 Task: Add a mosaic background to the video "Movie D.mp4" and Play
Action: Mouse moved to (577, 141)
Screenshot: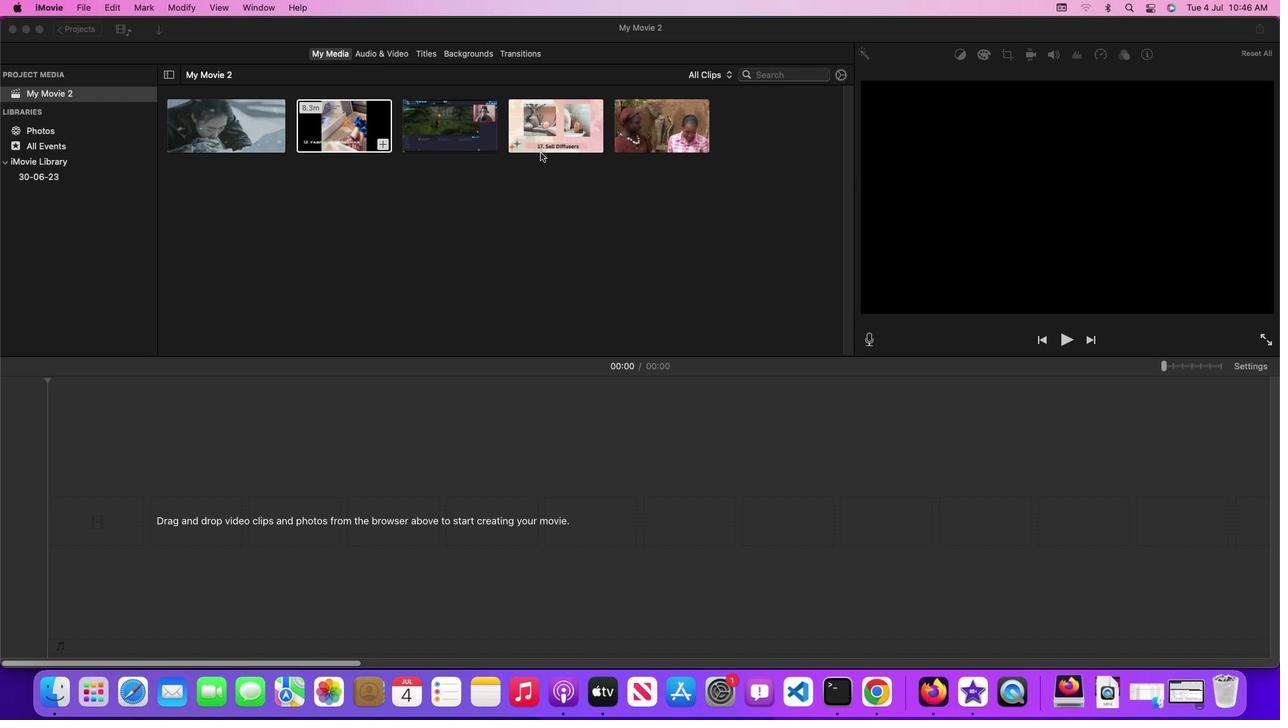 
Action: Mouse pressed left at (577, 141)
Screenshot: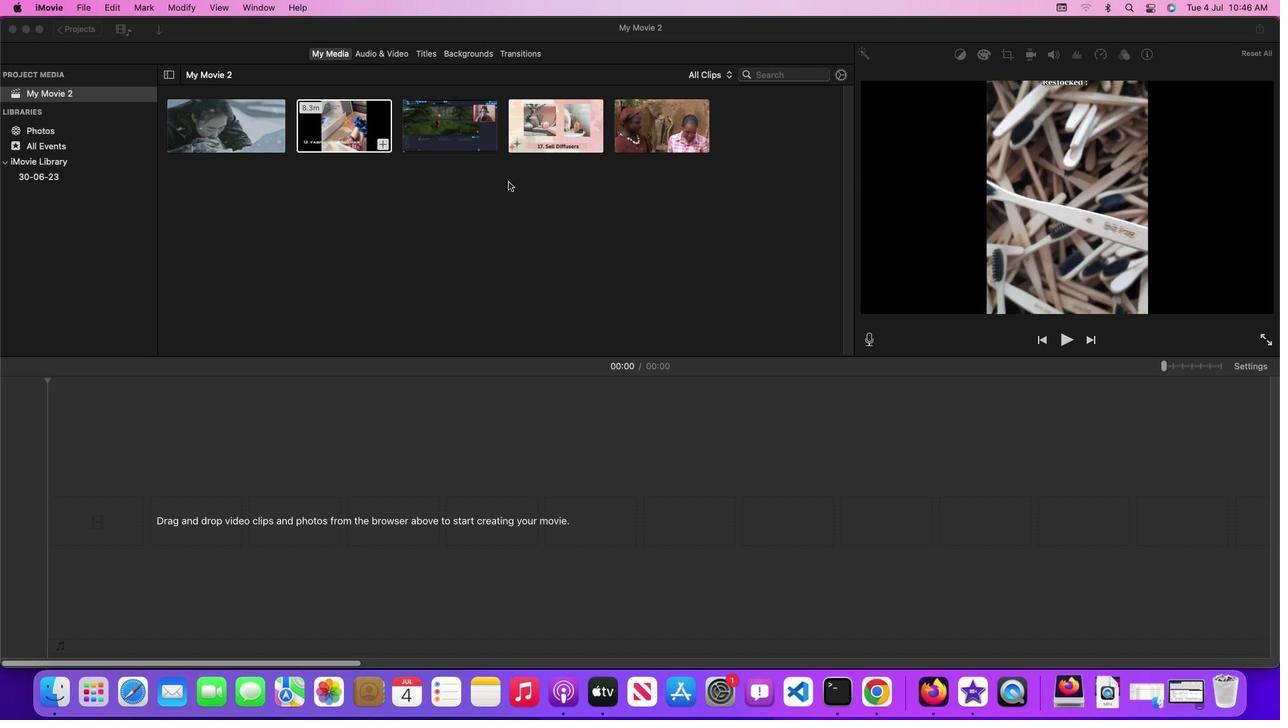 
Action: Mouse moved to (482, 63)
Screenshot: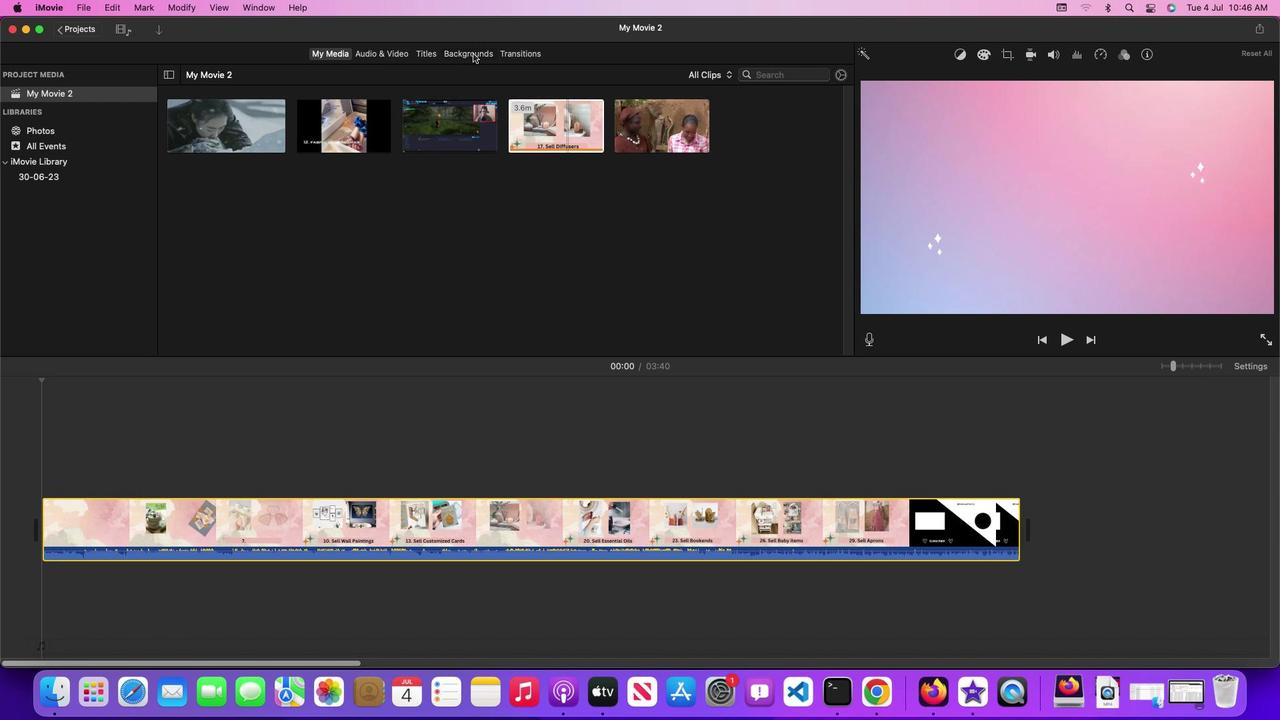 
Action: Mouse pressed left at (482, 63)
Screenshot: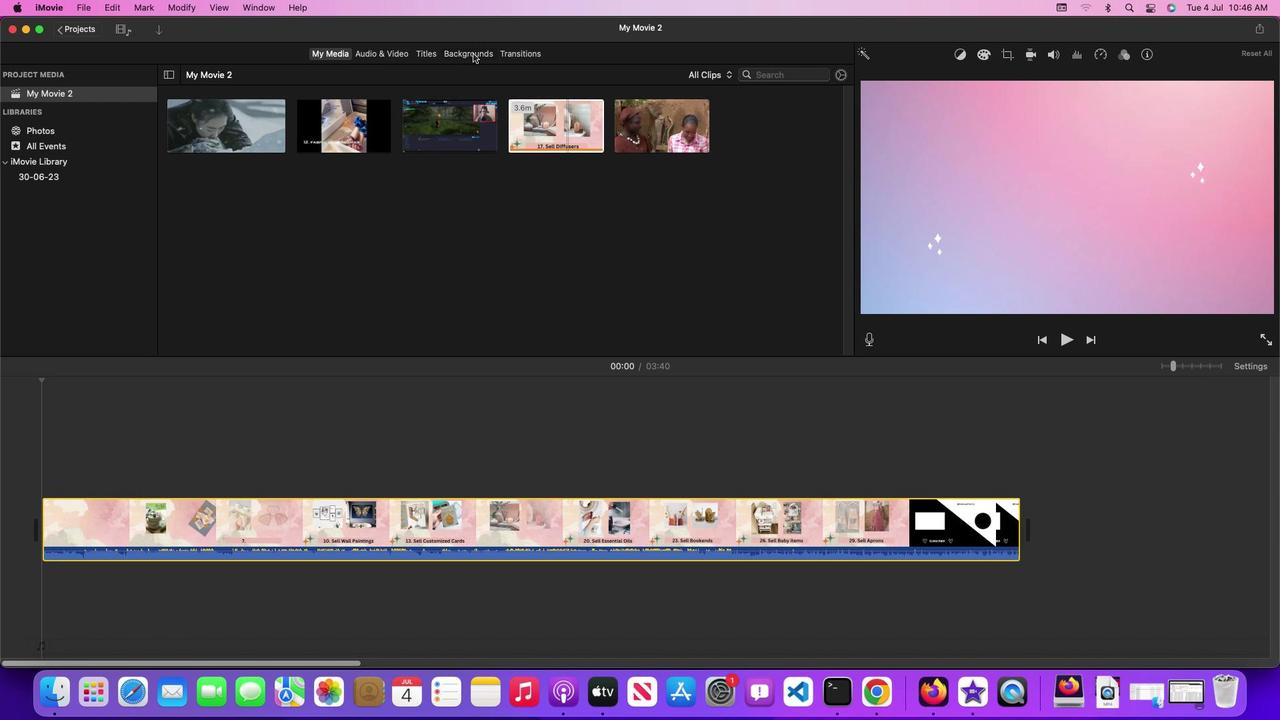 
Action: Mouse moved to (582, 189)
Screenshot: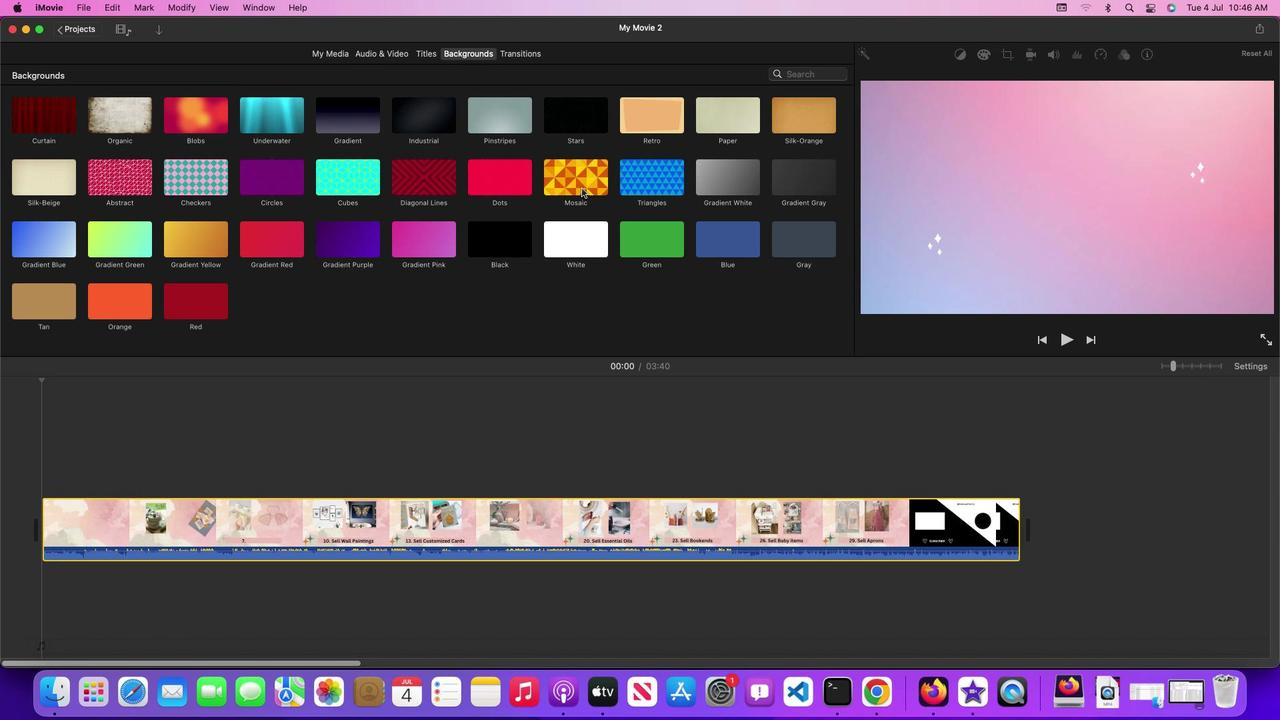 
Action: Mouse pressed left at (582, 189)
Screenshot: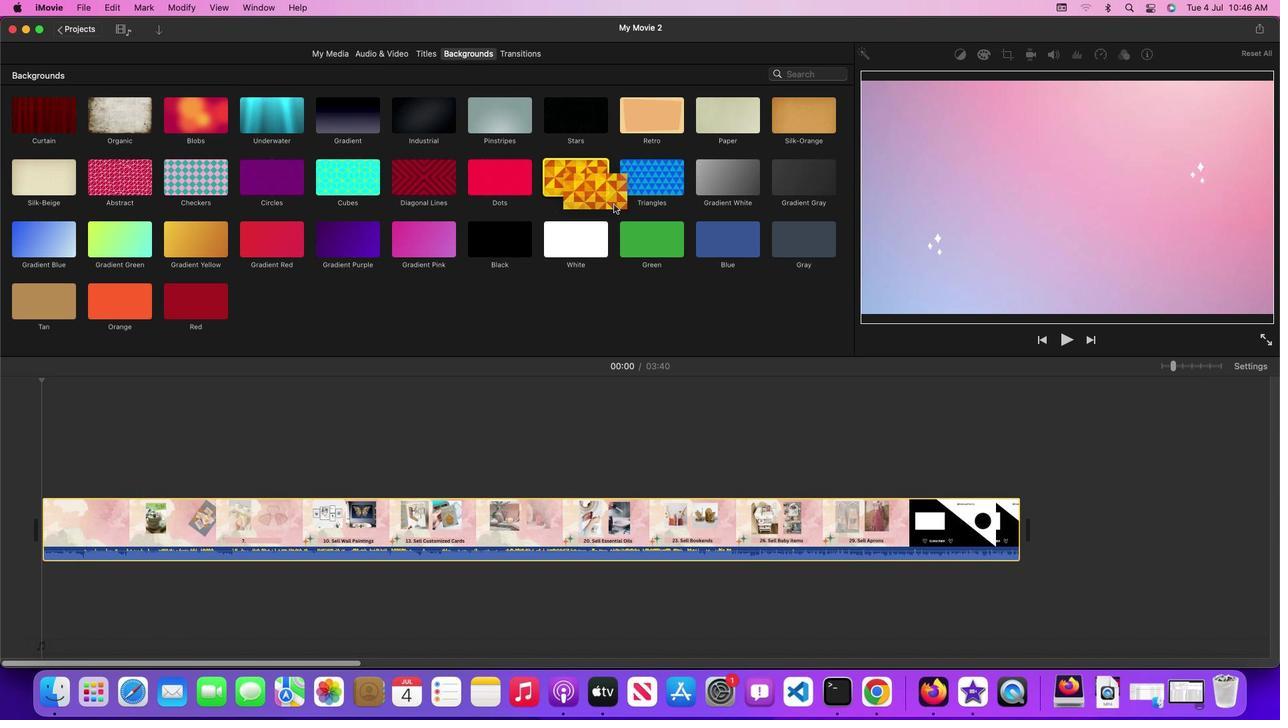
Action: Mouse moved to (1090, 542)
Screenshot: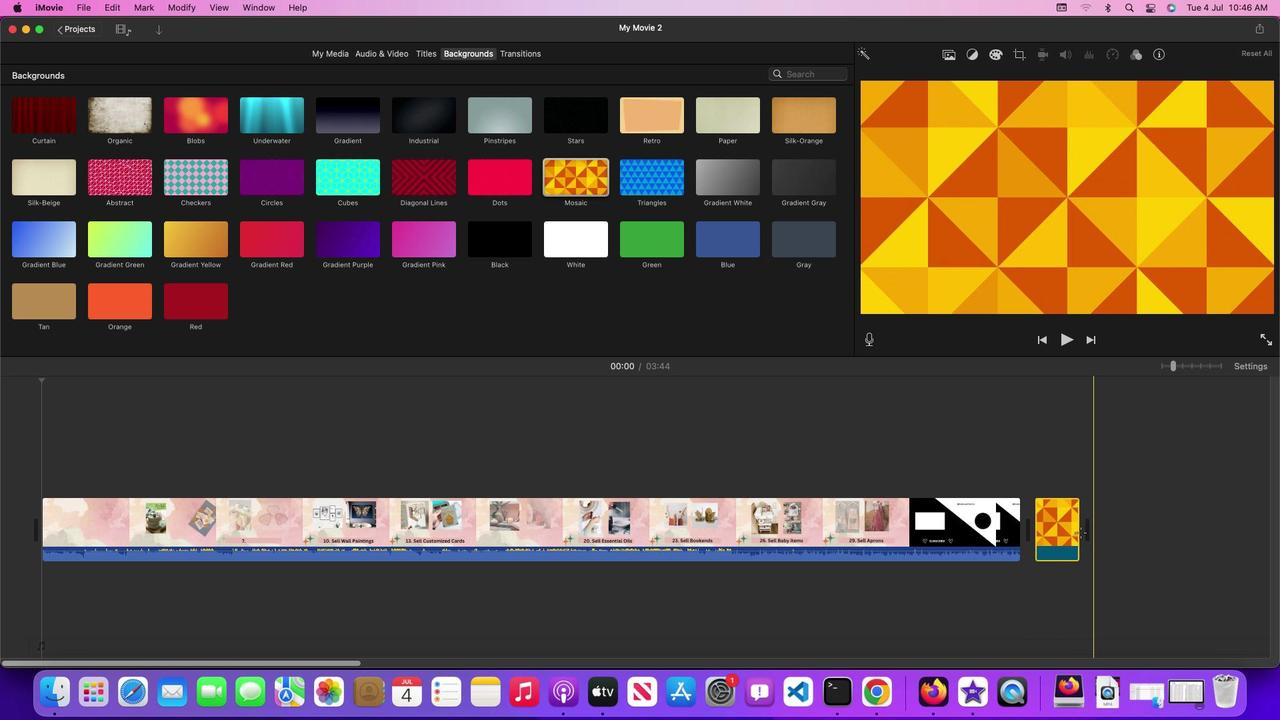 
Action: Mouse pressed left at (1090, 542)
Screenshot: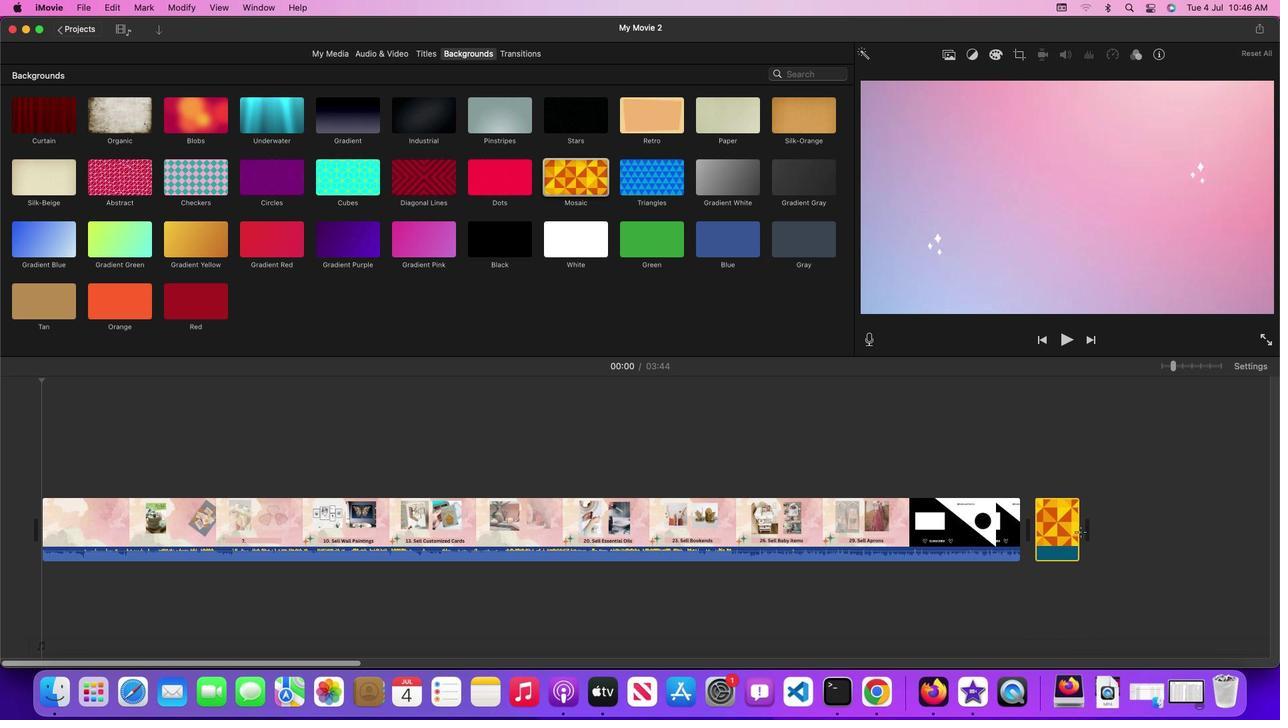 
Action: Mouse moved to (1088, 545)
Screenshot: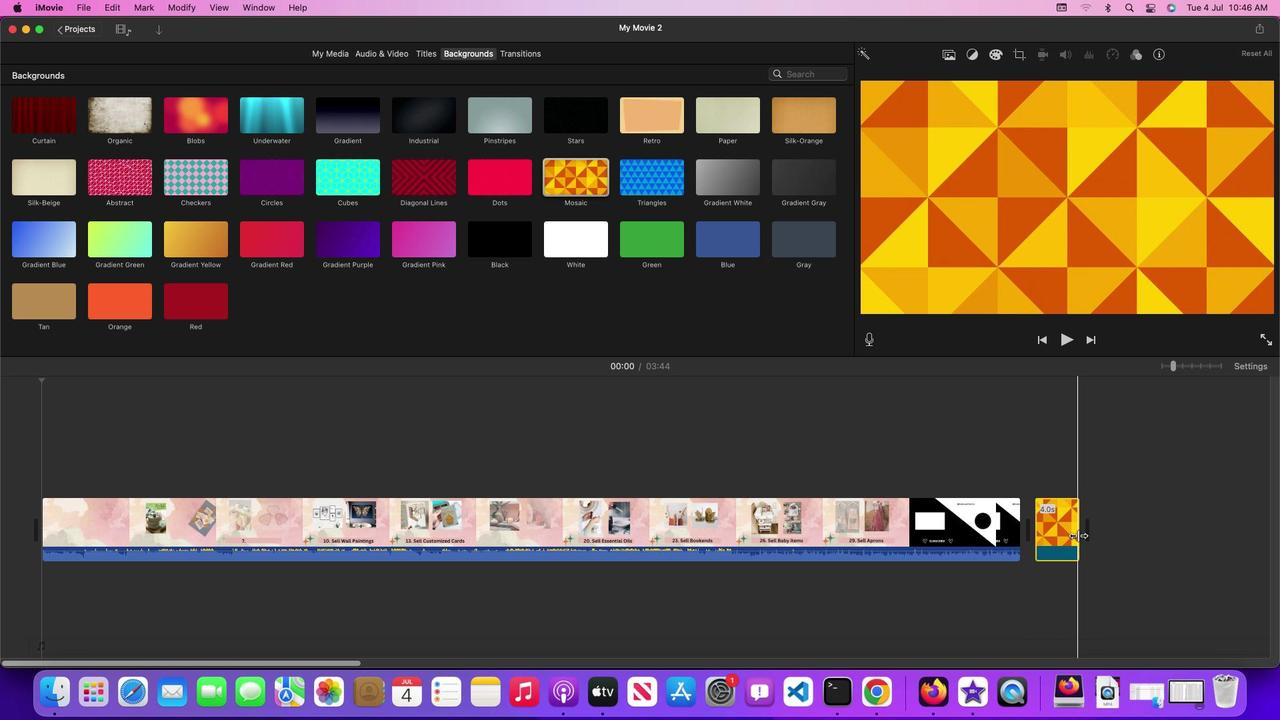 
Action: Mouse pressed left at (1088, 545)
Screenshot: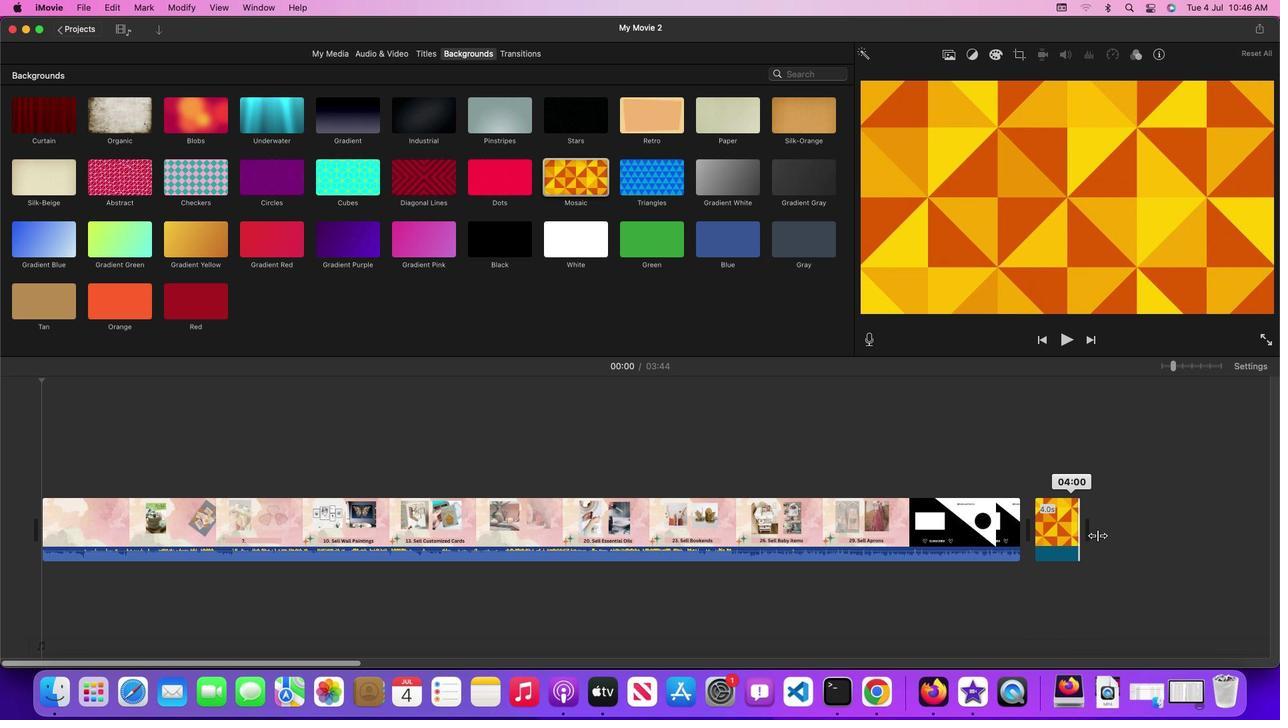 
Action: Mouse moved to (1162, 540)
Screenshot: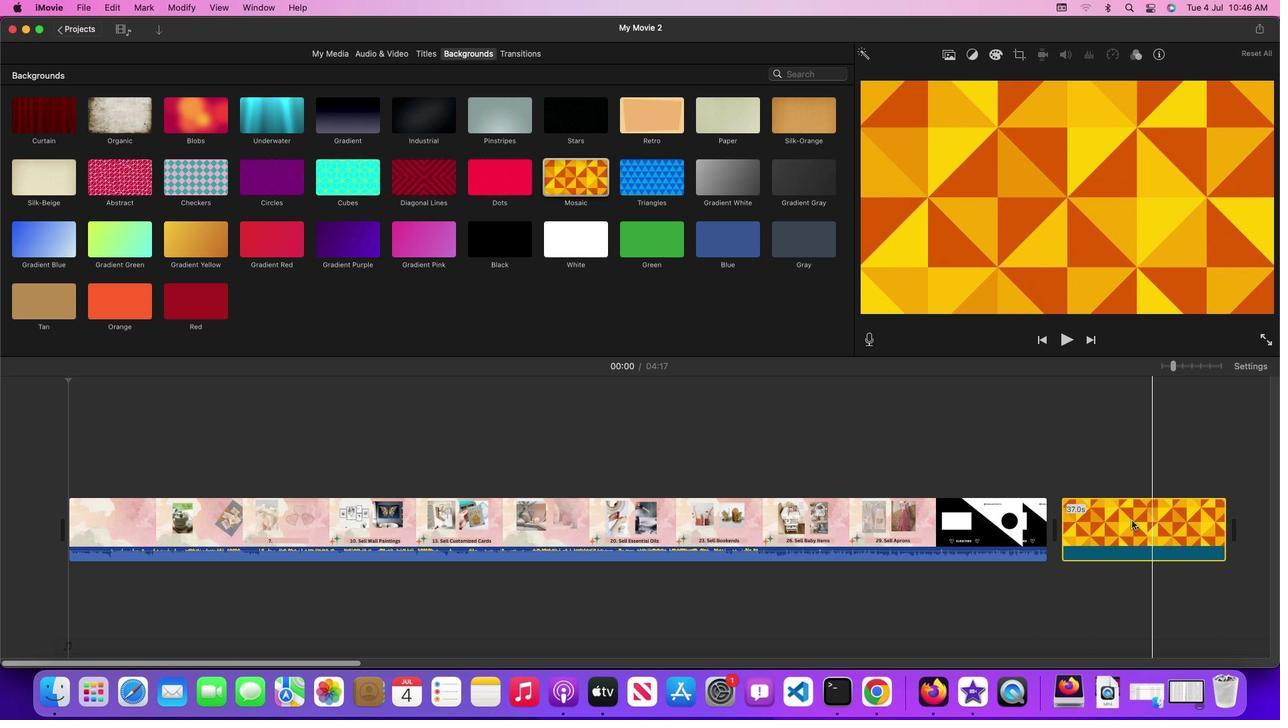 
Action: Mouse pressed left at (1162, 540)
Screenshot: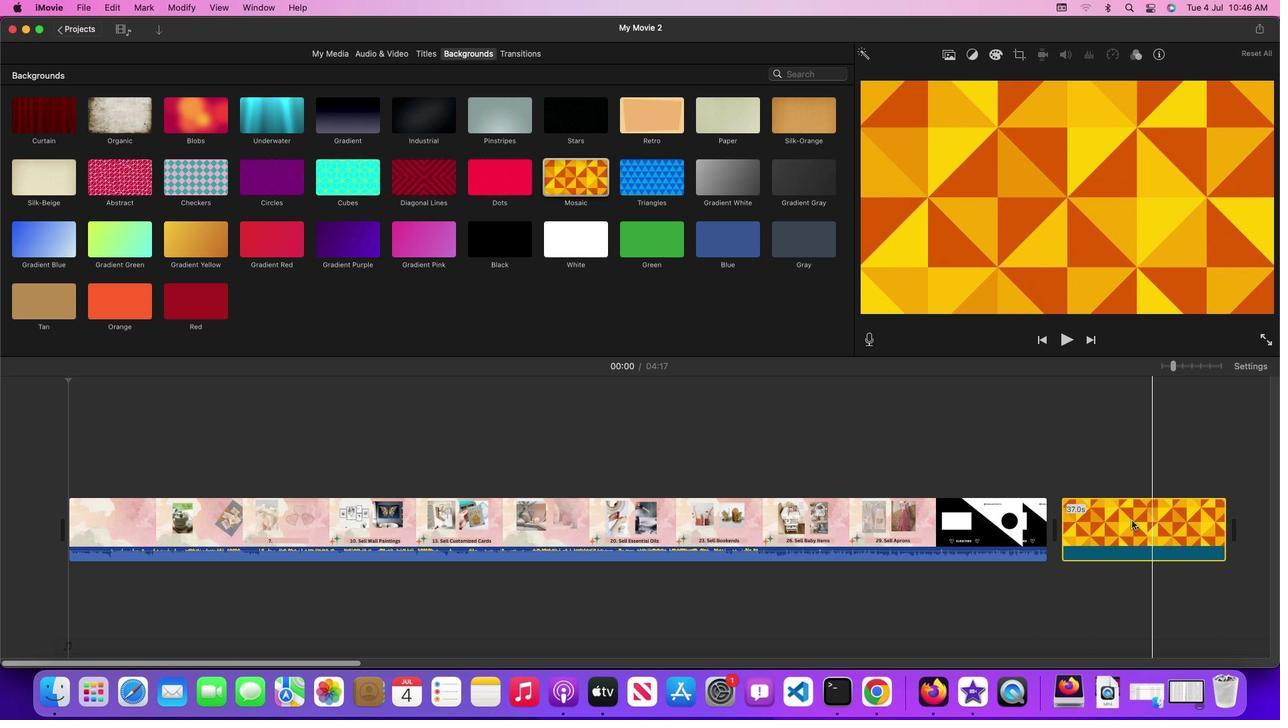 
Action: Mouse moved to (299, 478)
Screenshot: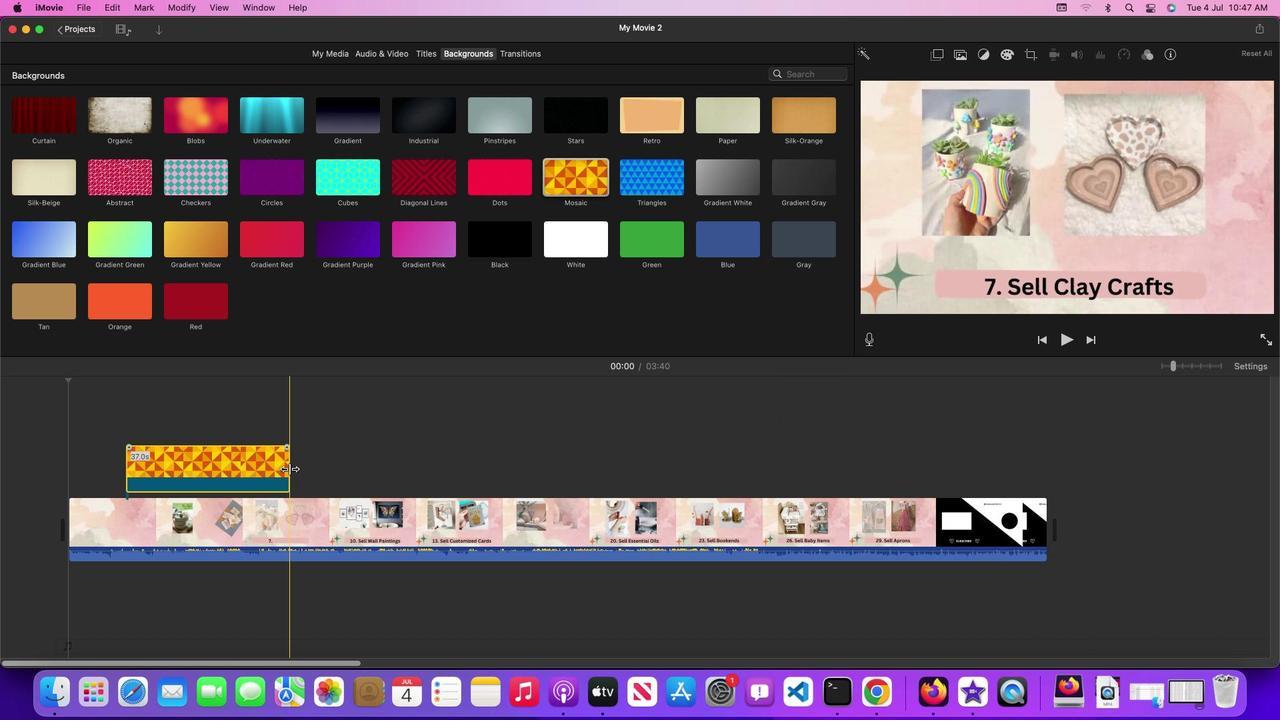 
Action: Mouse pressed left at (299, 478)
Screenshot: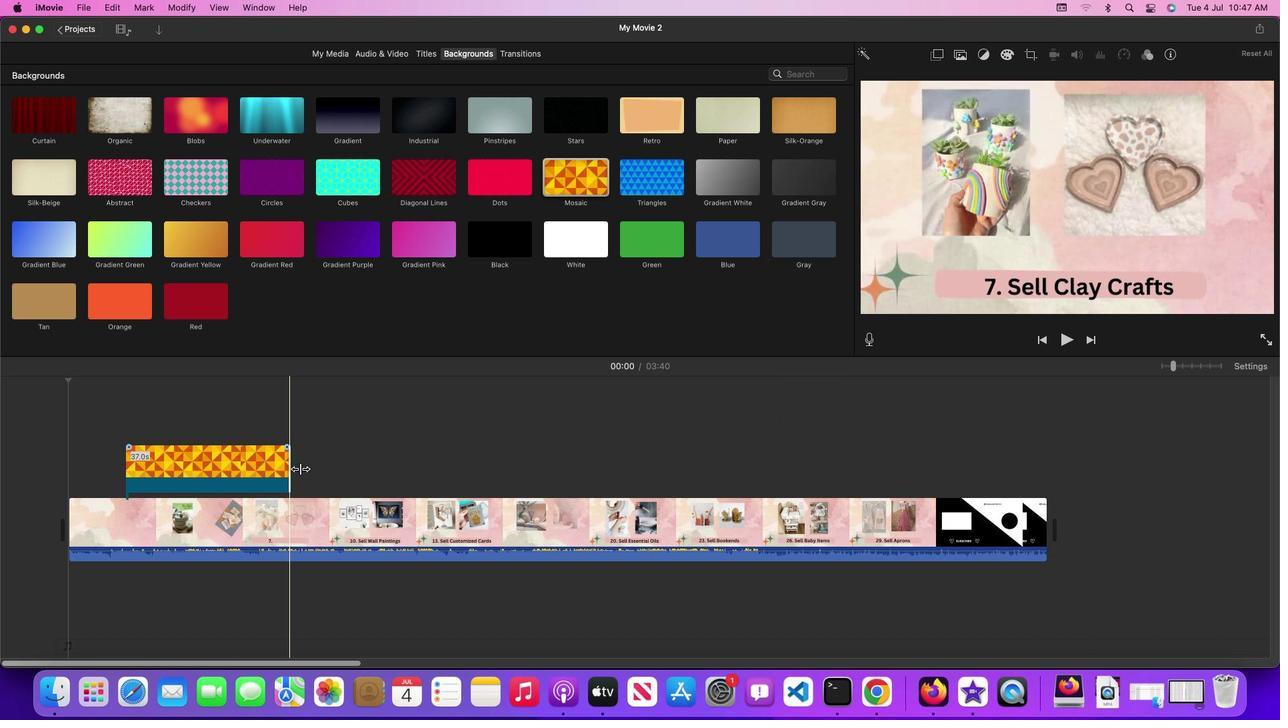 
Action: Mouse moved to (860, 528)
Screenshot: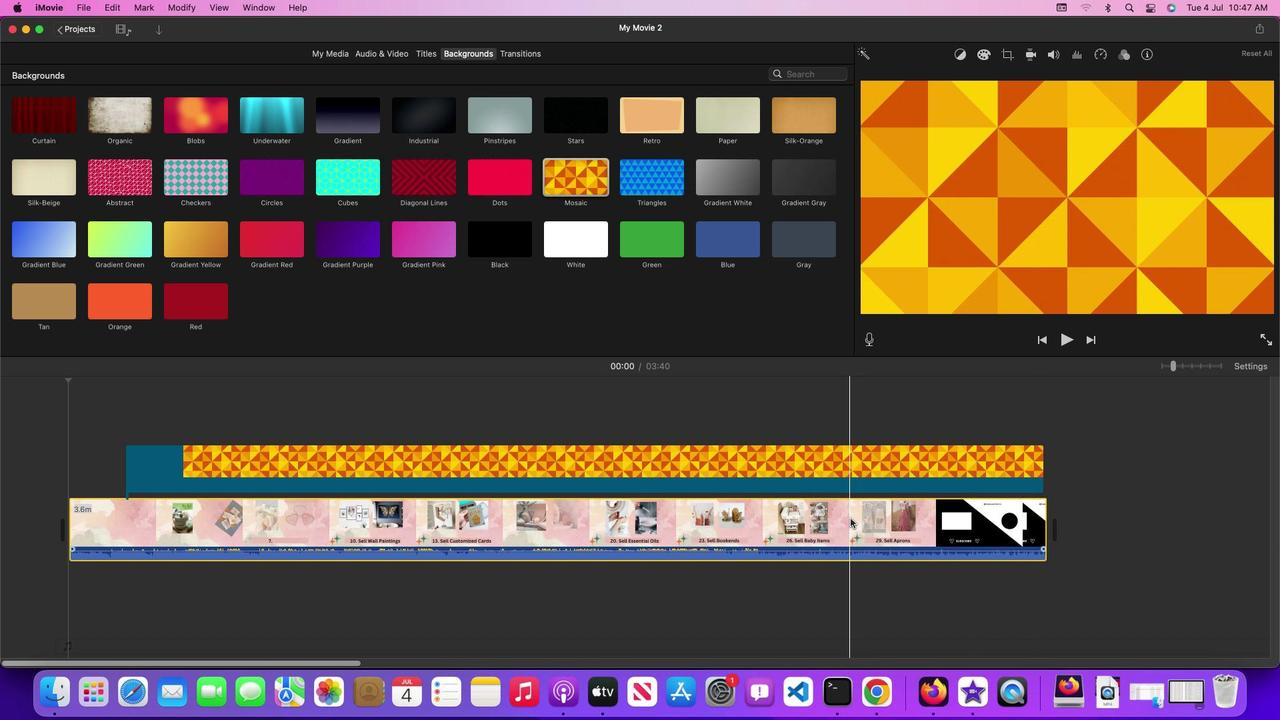 
Action: Mouse pressed left at (860, 528)
Screenshot: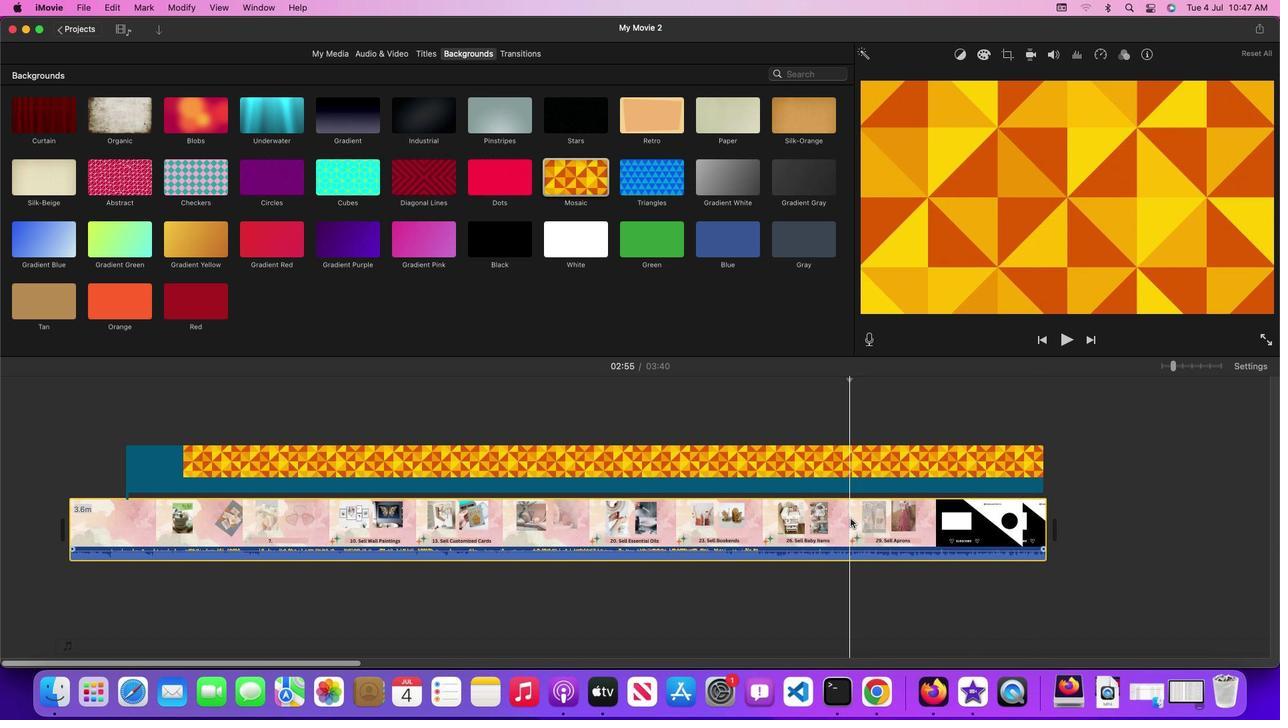 
Action: Mouse moved to (884, 478)
Screenshot: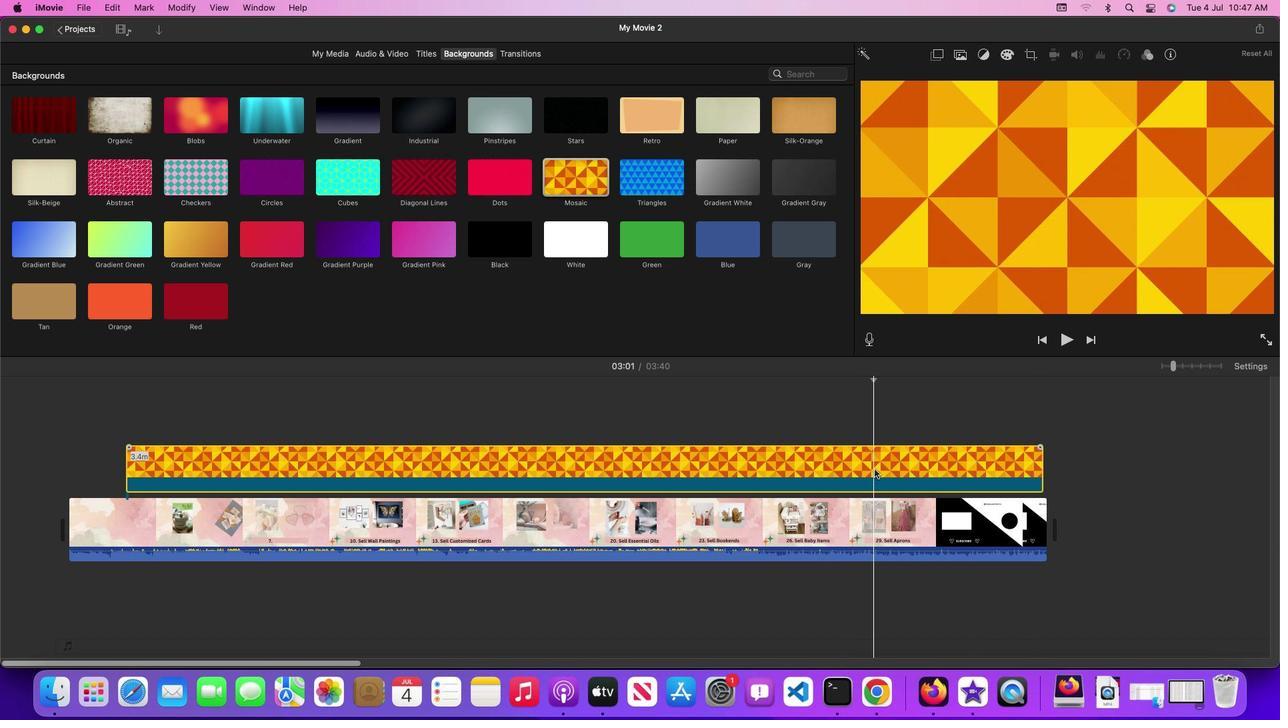 
Action: Mouse pressed left at (884, 478)
Screenshot: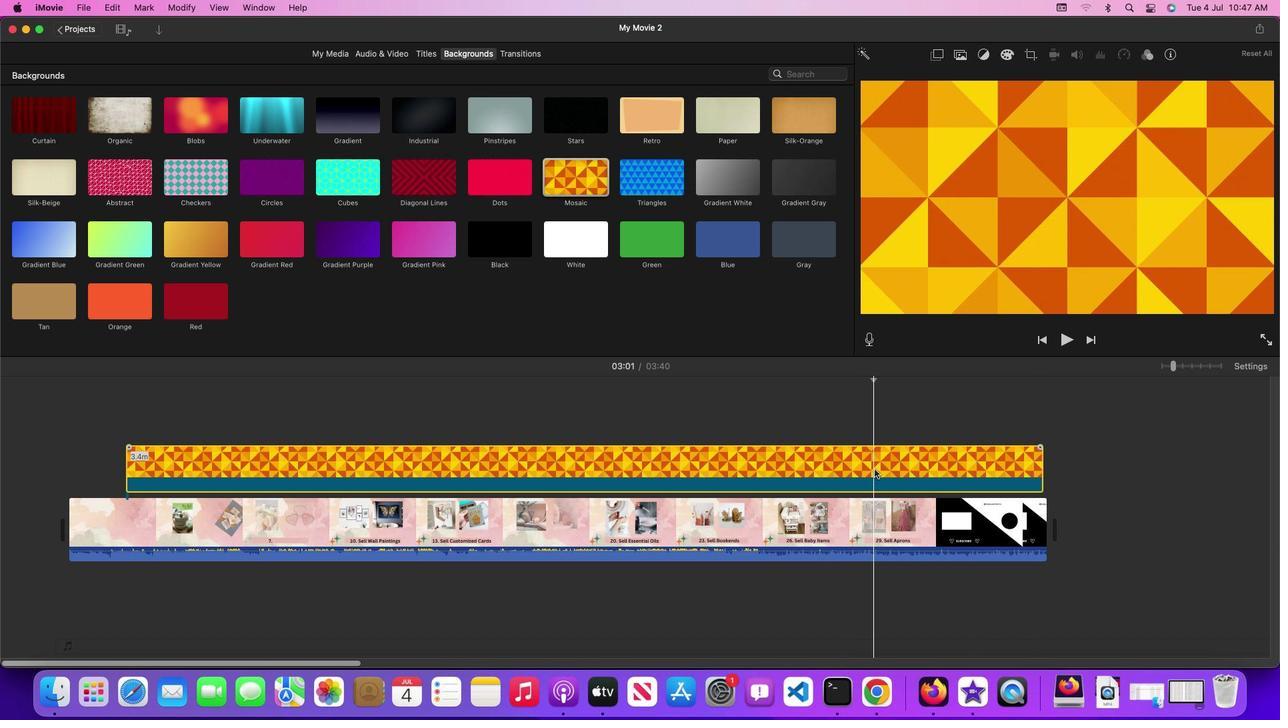 
Action: Mouse moved to (948, 64)
Screenshot: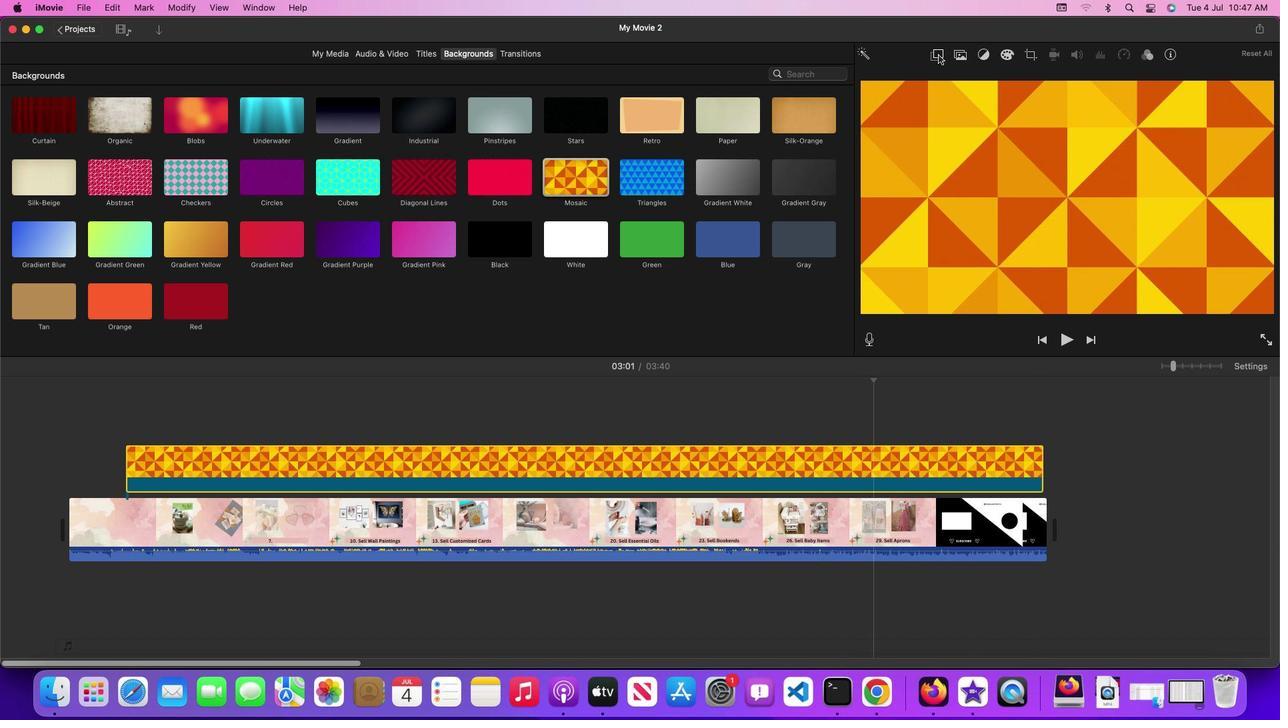 
Action: Mouse pressed left at (948, 64)
Screenshot: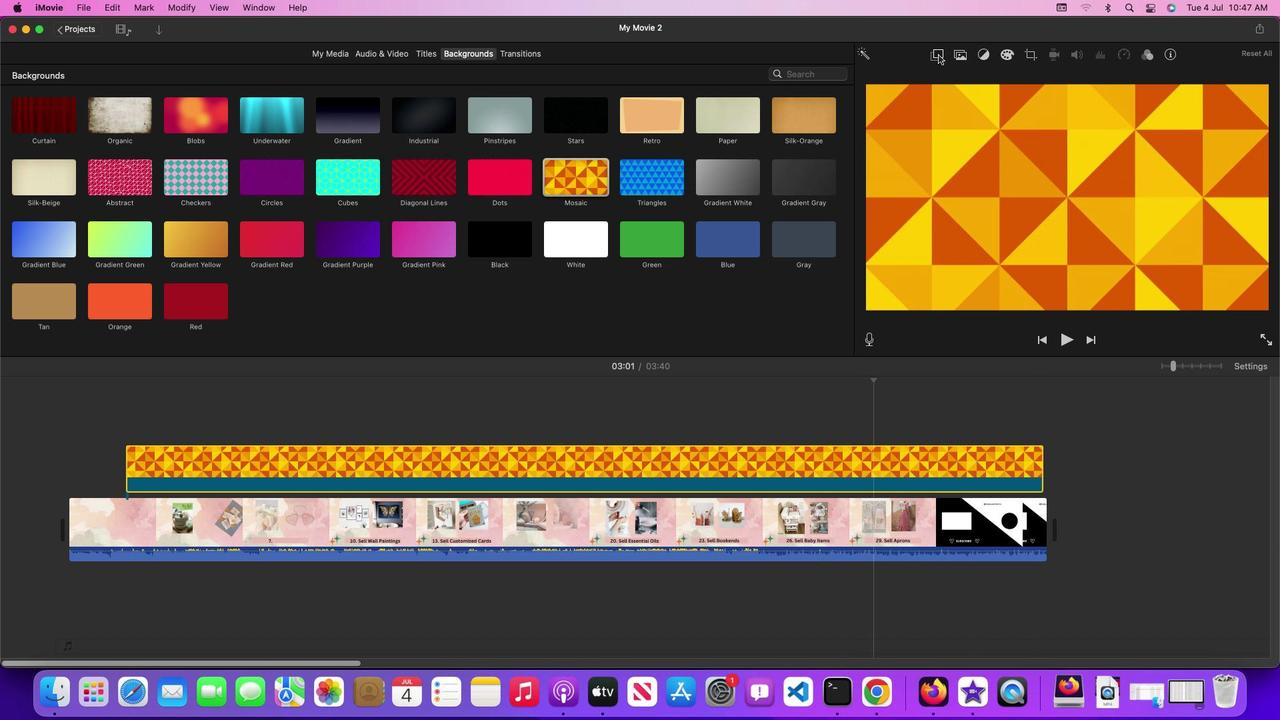 
Action: Mouse moved to (916, 87)
Screenshot: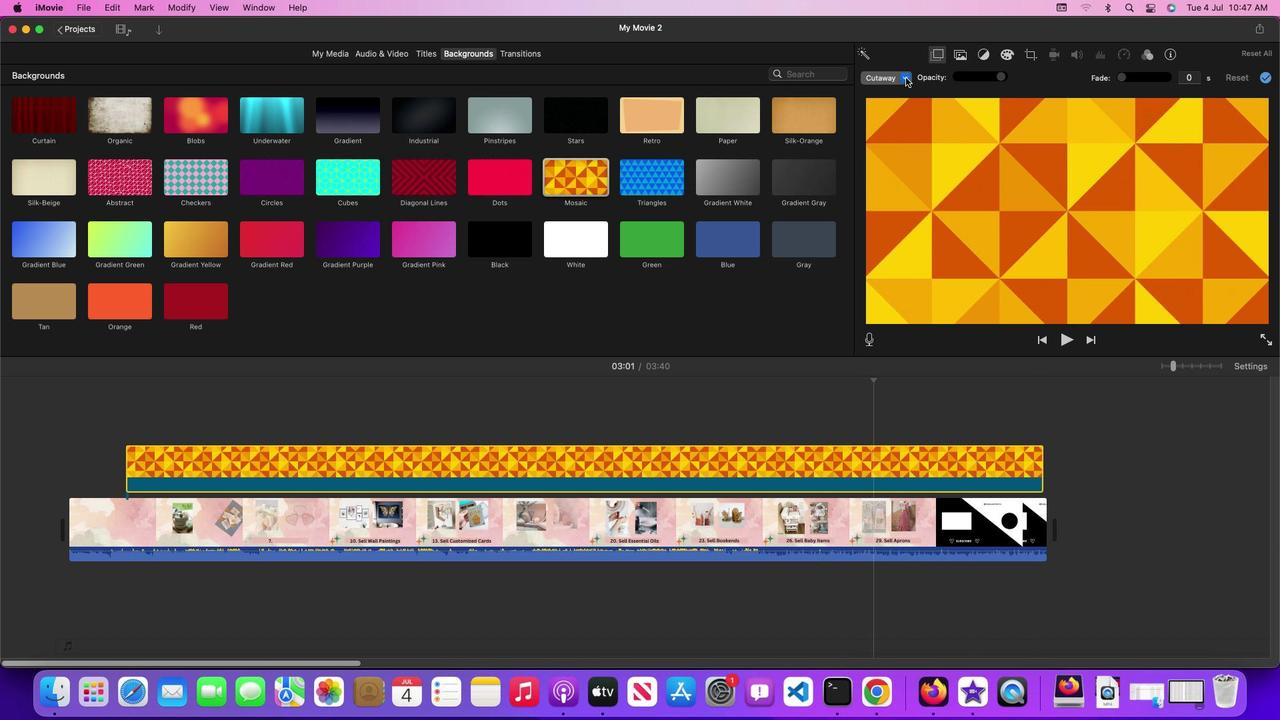 
Action: Mouse pressed left at (916, 87)
Screenshot: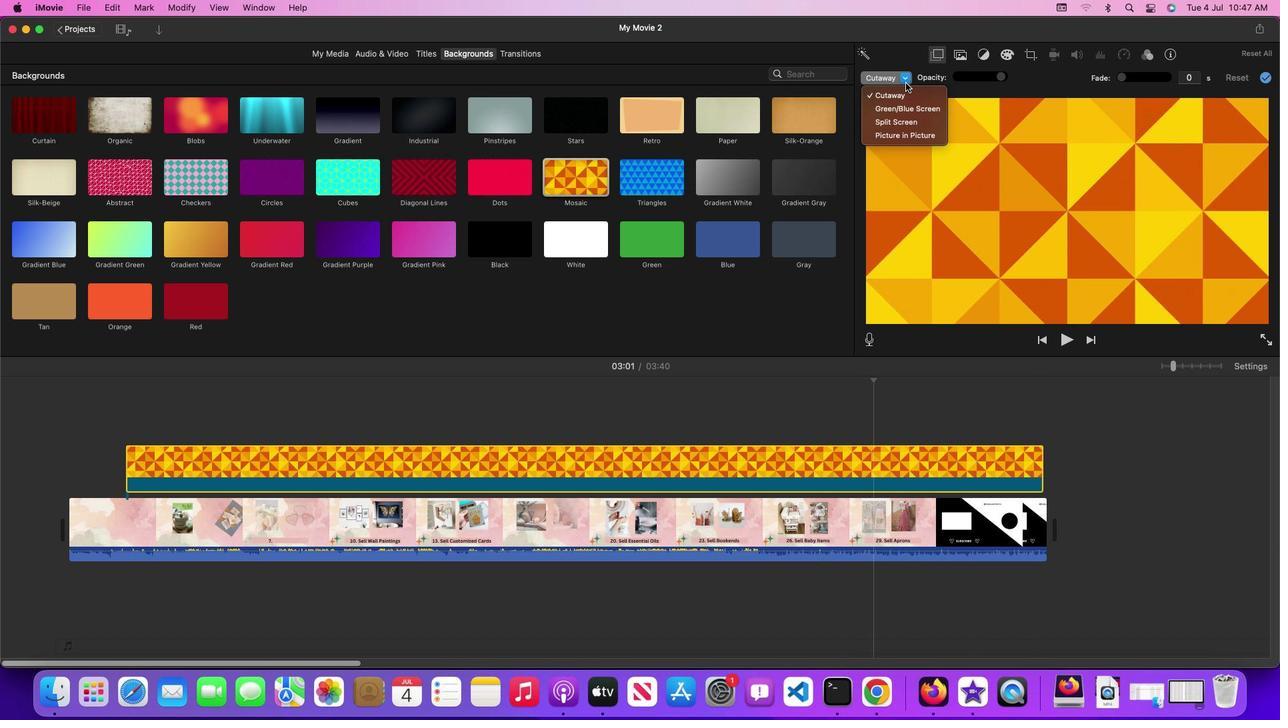
Action: Mouse moved to (914, 143)
Screenshot: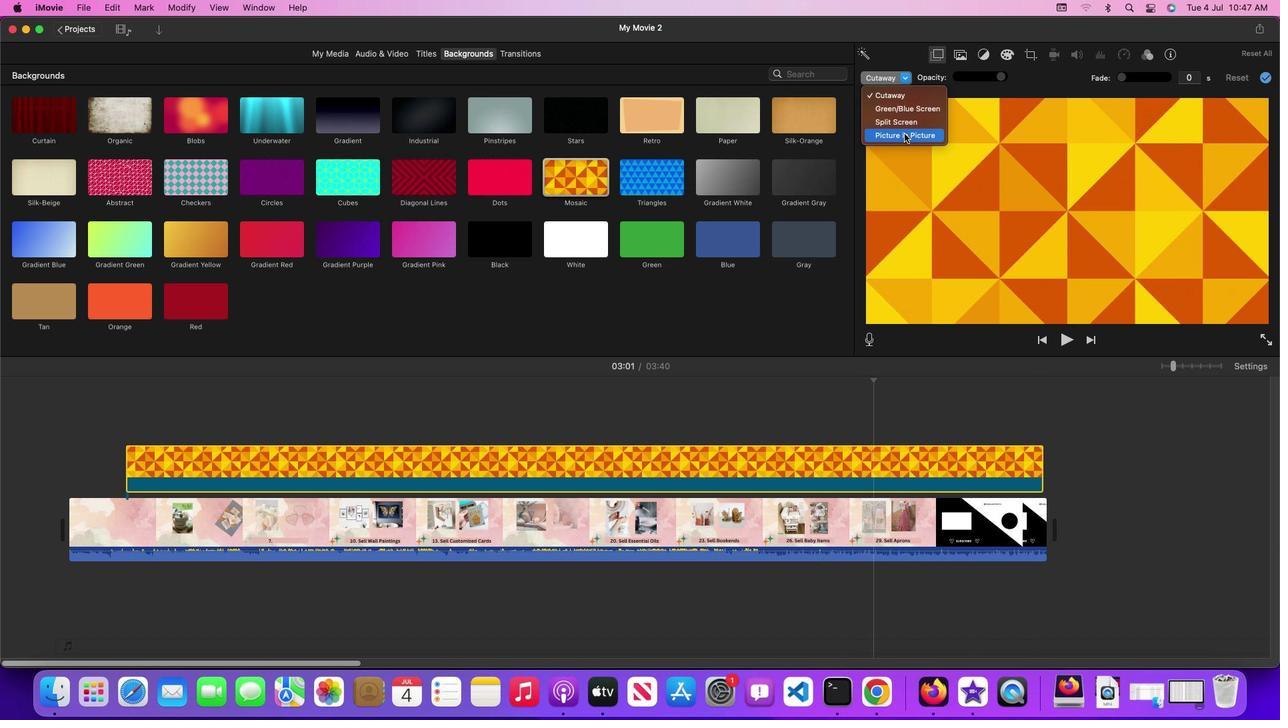 
Action: Mouse pressed left at (914, 143)
Screenshot: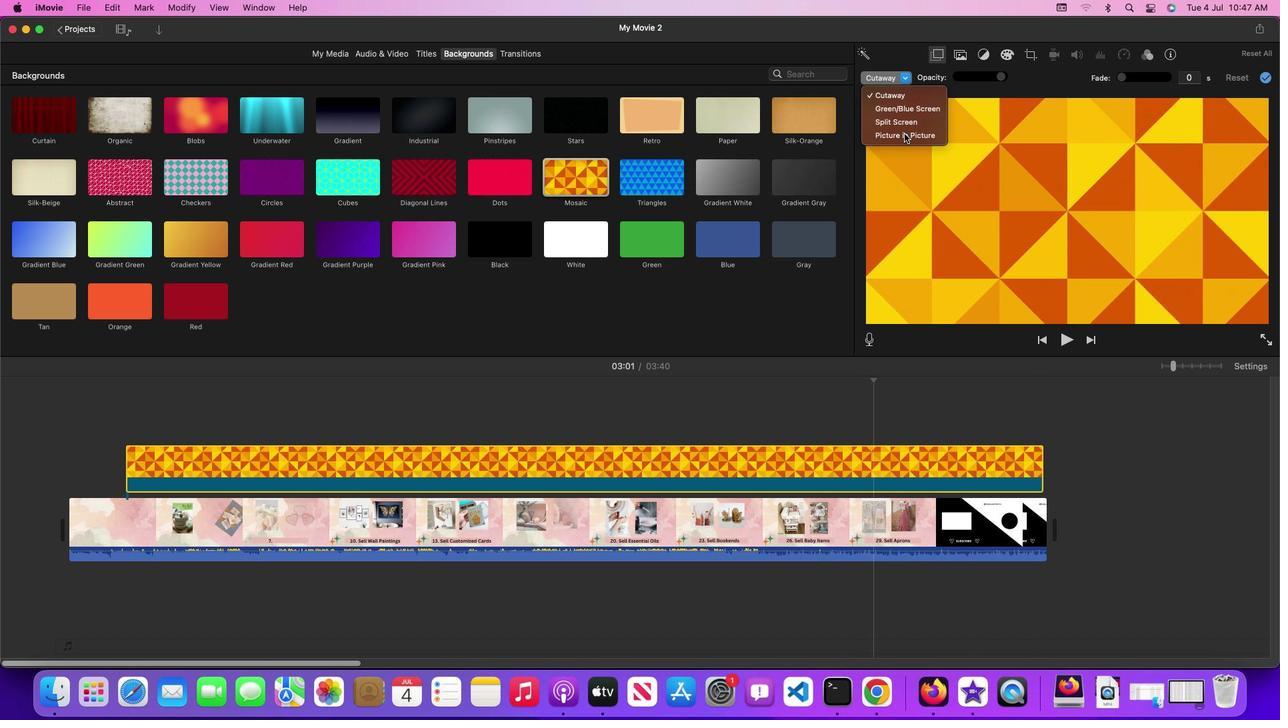 
Action: Mouse moved to (1155, 161)
Screenshot: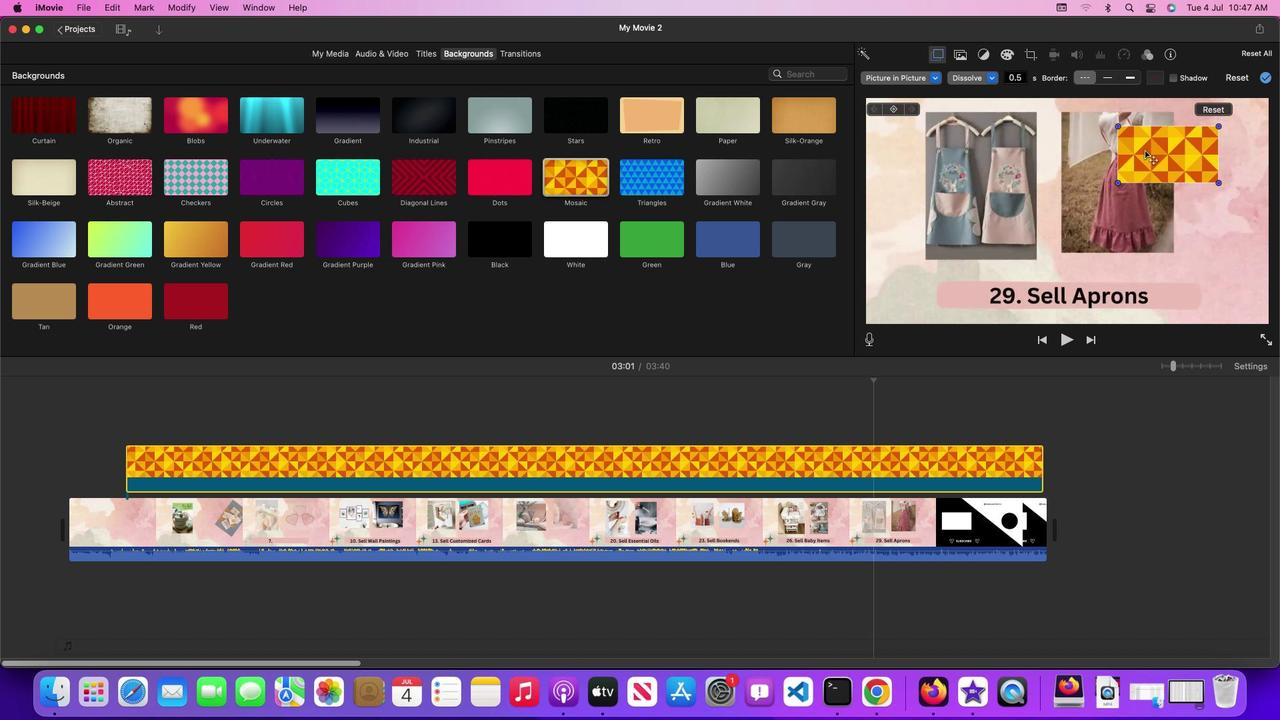 
Action: Mouse pressed left at (1155, 161)
Screenshot: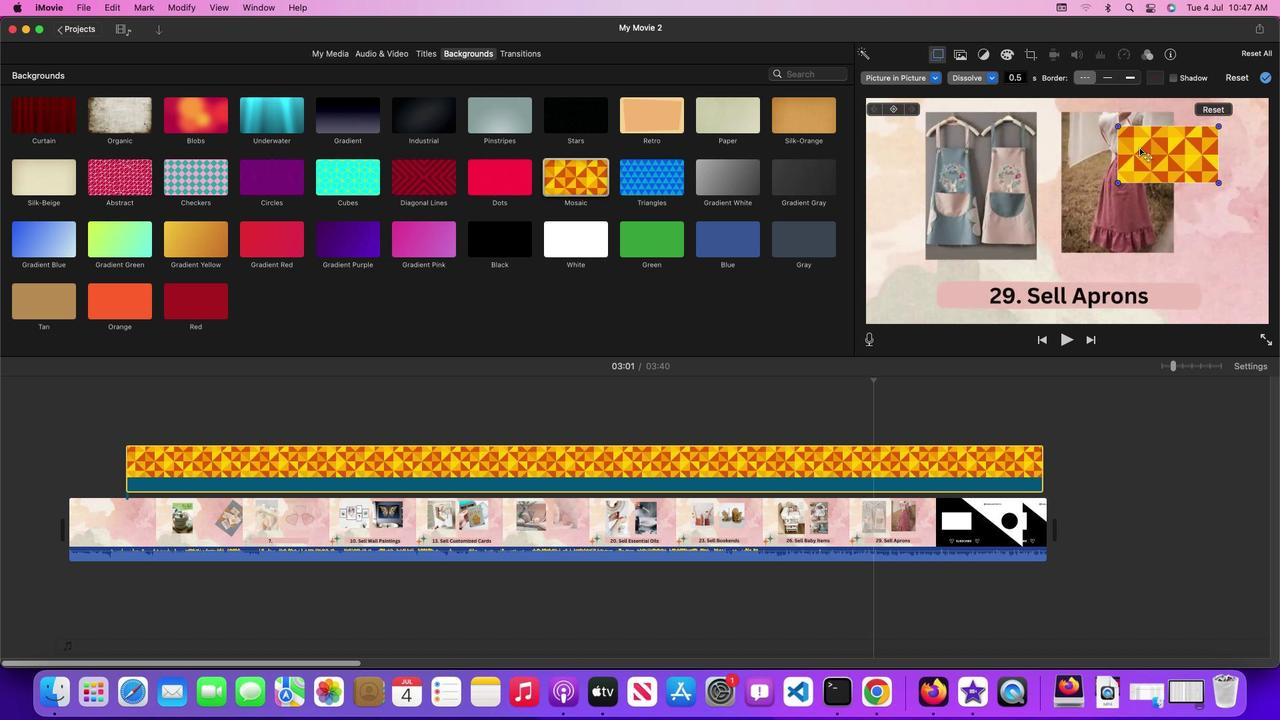 
Action: Mouse moved to (901, 136)
Screenshot: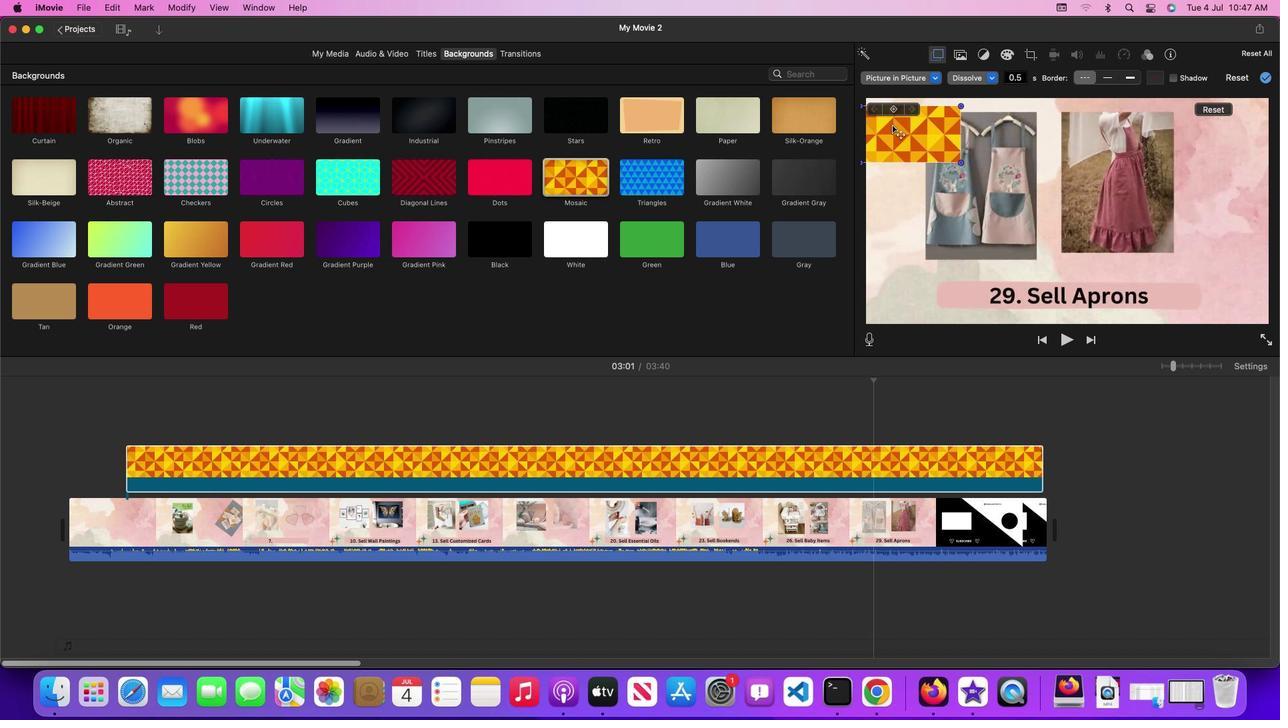 
Action: Mouse pressed left at (901, 136)
Screenshot: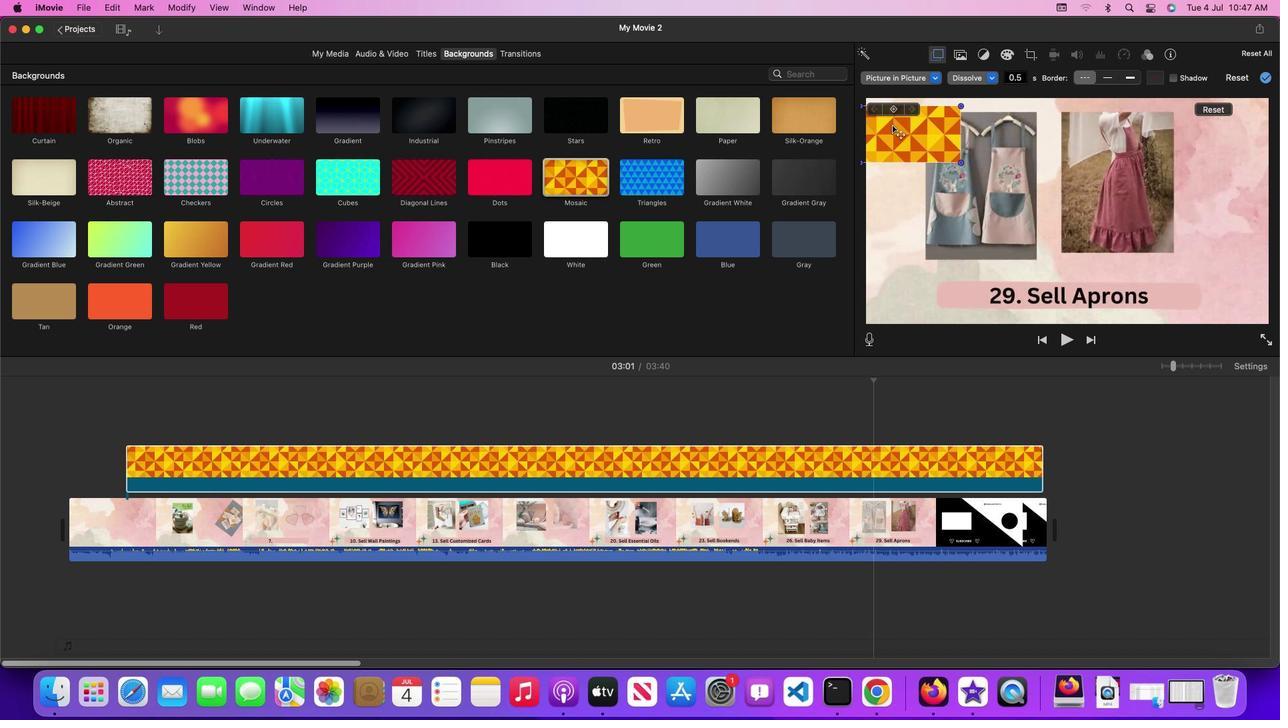
Action: Mouse moved to (979, 164)
Screenshot: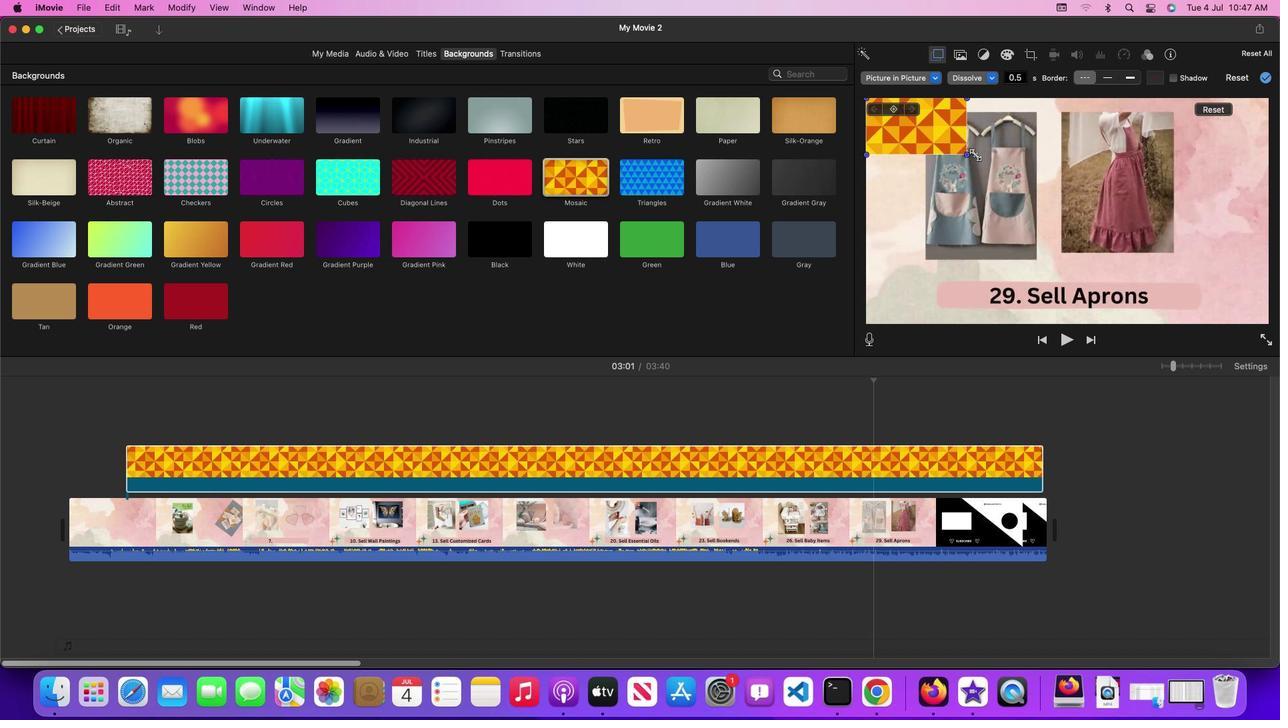 
Action: Mouse pressed left at (979, 164)
Screenshot: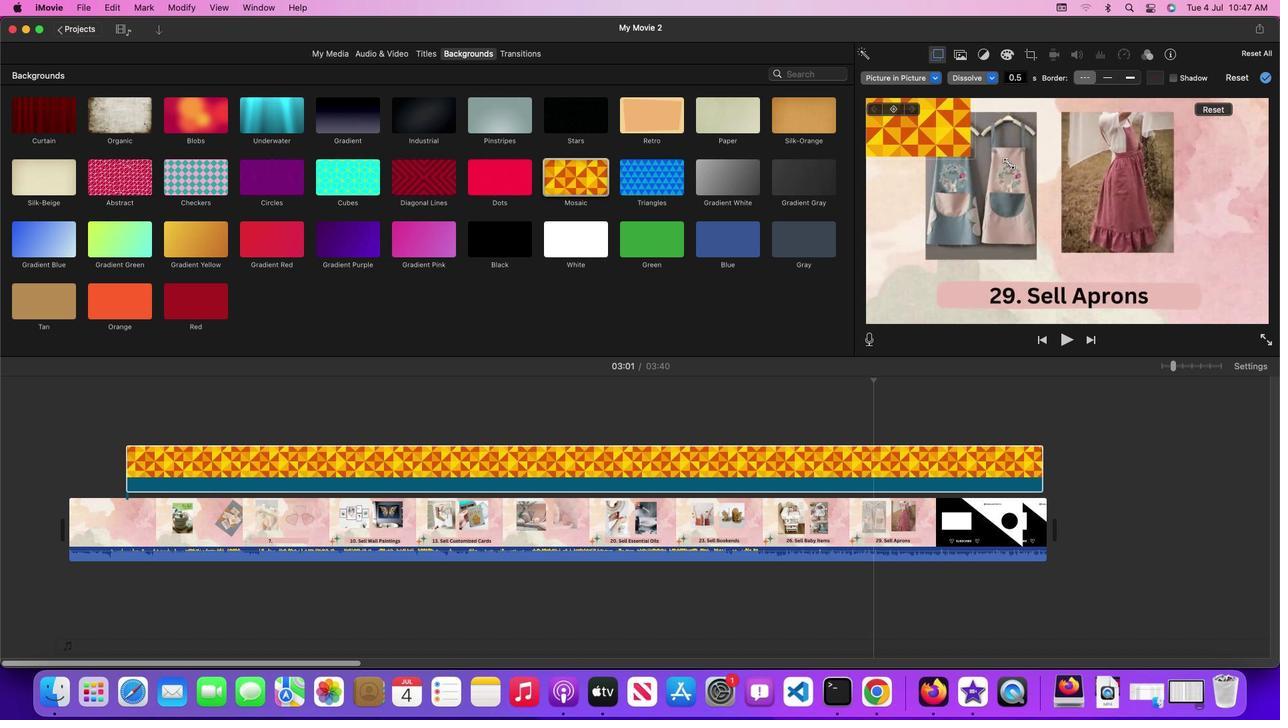 
Action: Mouse moved to (947, 88)
Screenshot: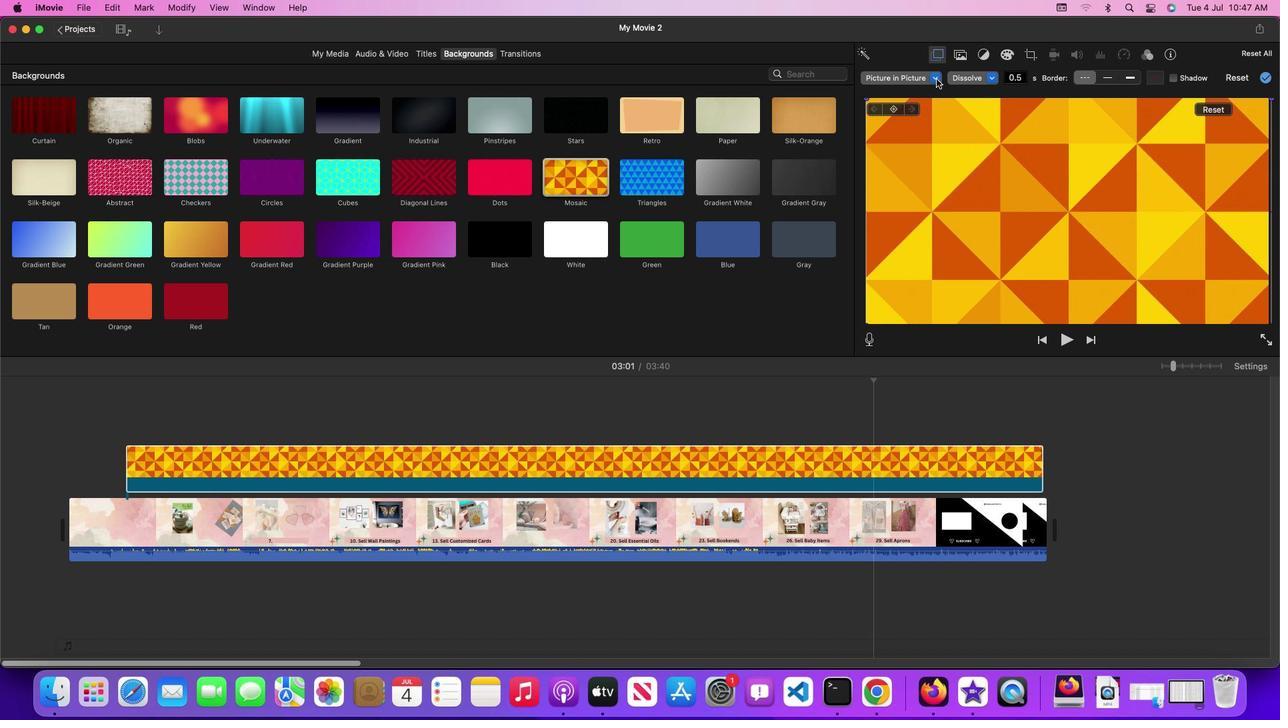 
Action: Mouse pressed left at (947, 88)
Screenshot: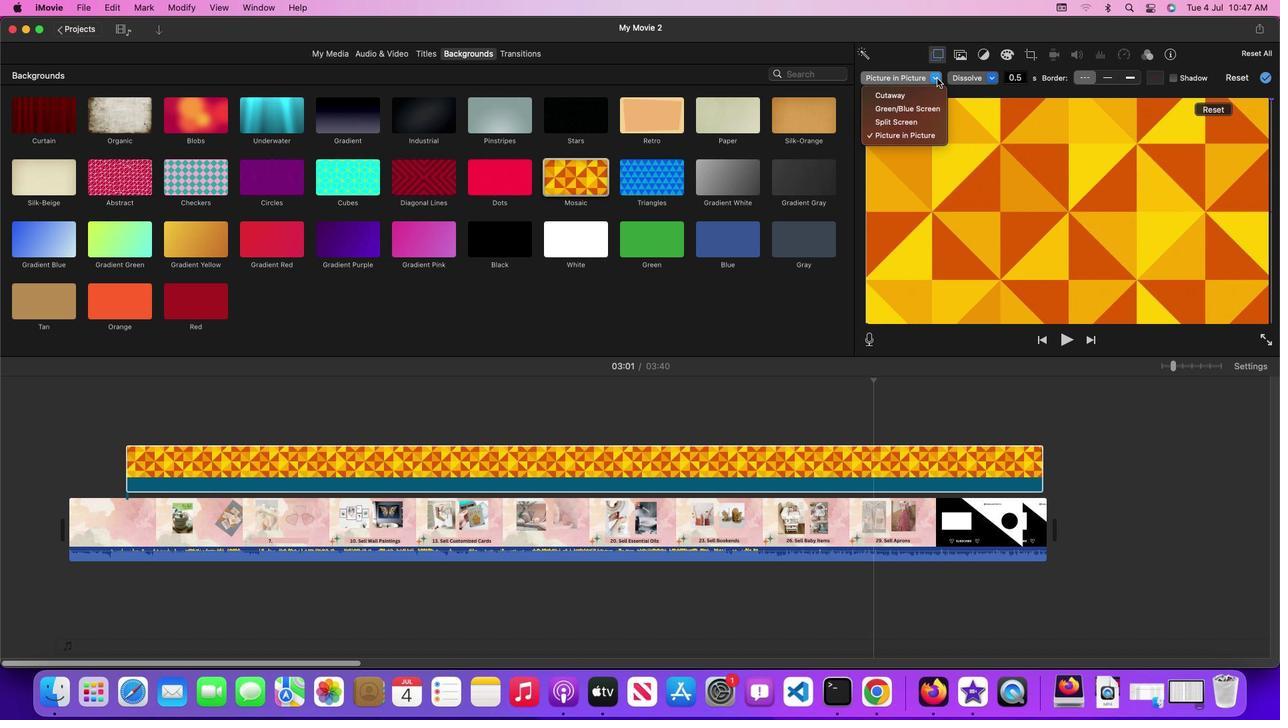 
Action: Mouse moved to (941, 101)
Screenshot: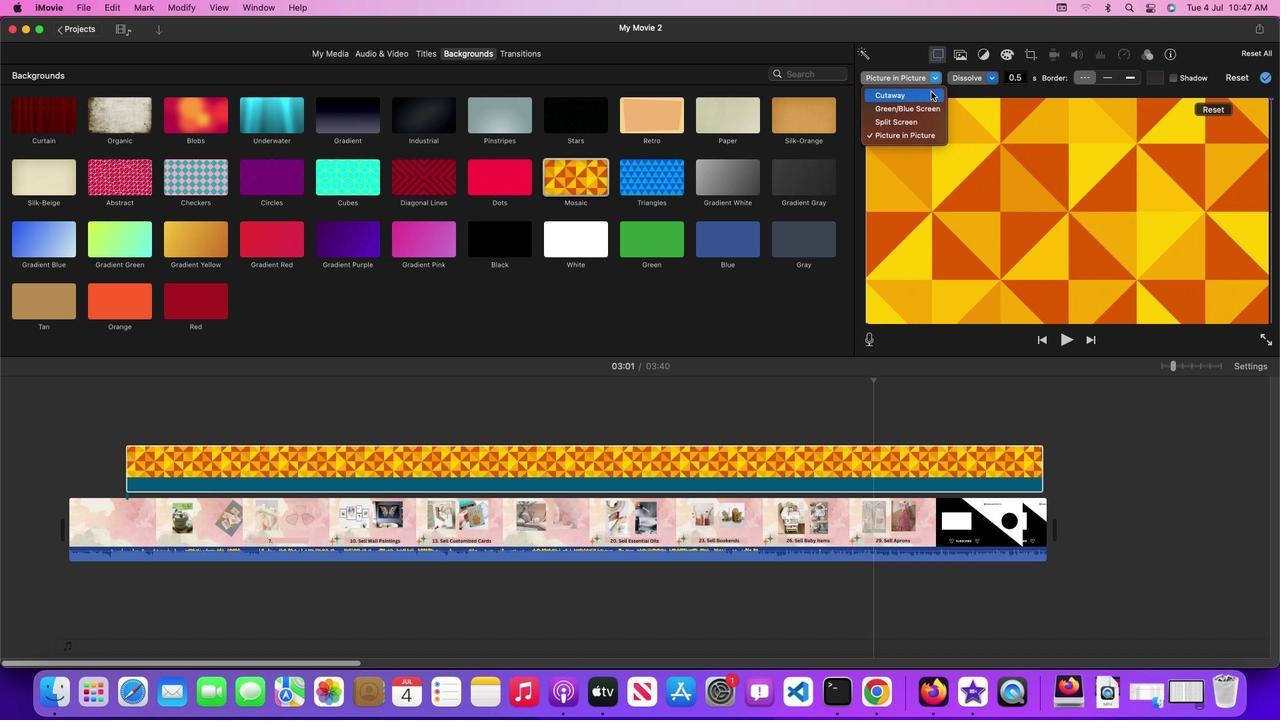 
Action: Mouse pressed left at (941, 101)
Screenshot: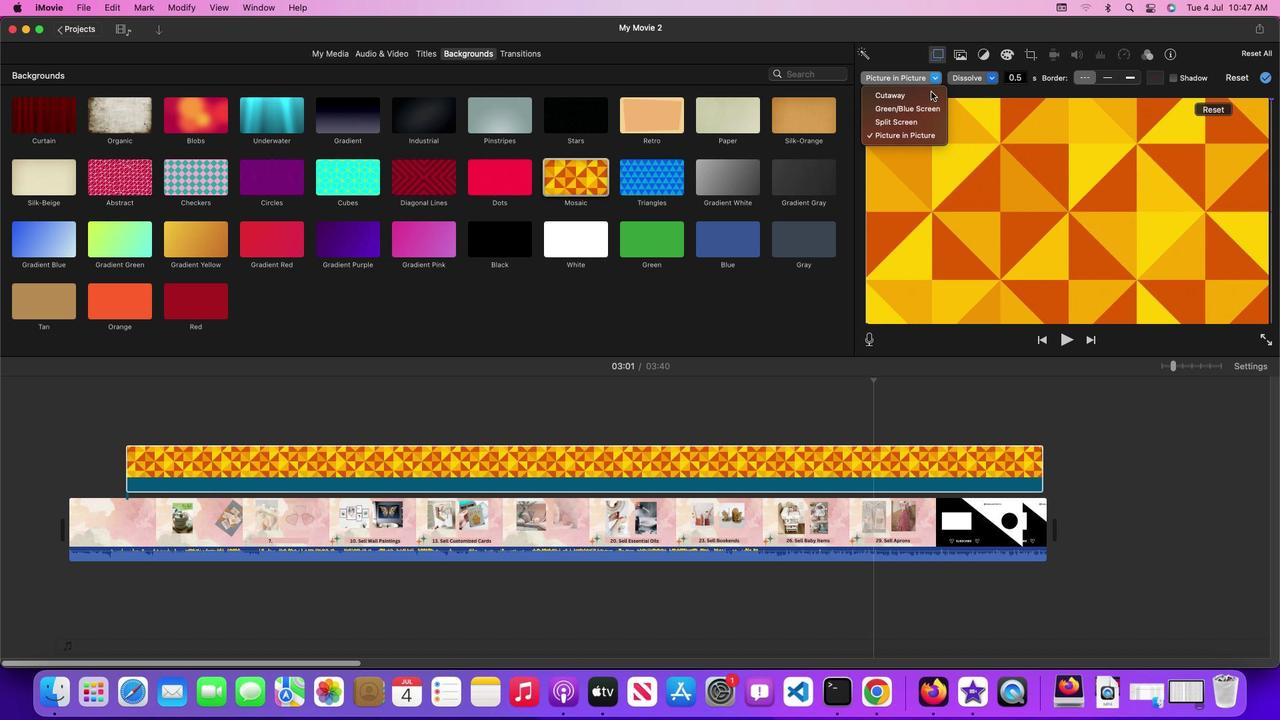 
Action: Mouse moved to (1002, 88)
Screenshot: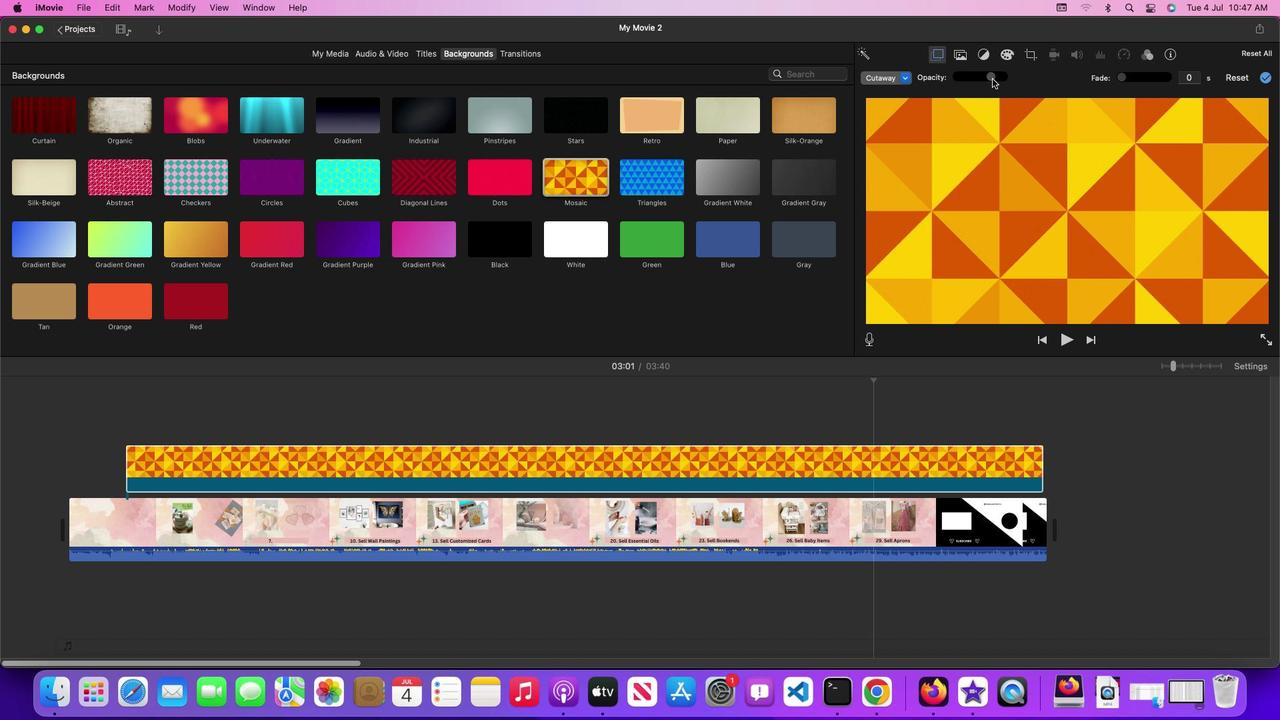 
Action: Mouse pressed left at (1002, 88)
Screenshot: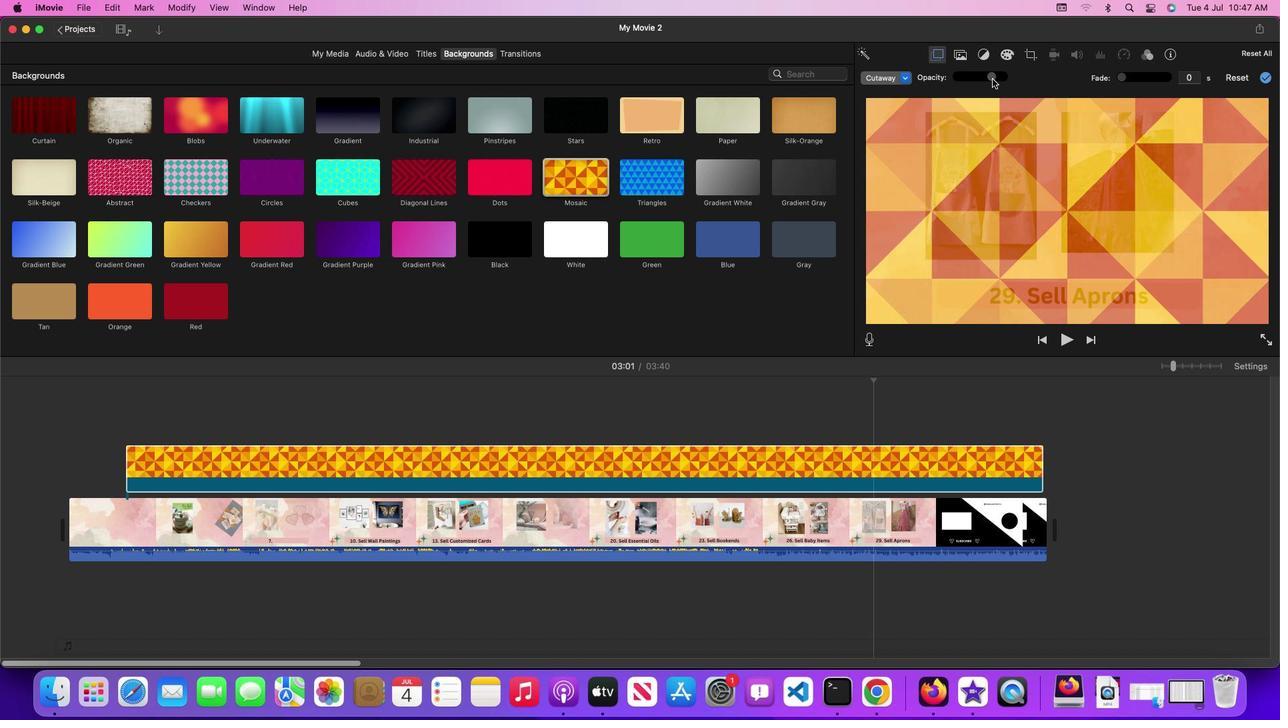 
Action: Mouse moved to (991, 87)
Screenshot: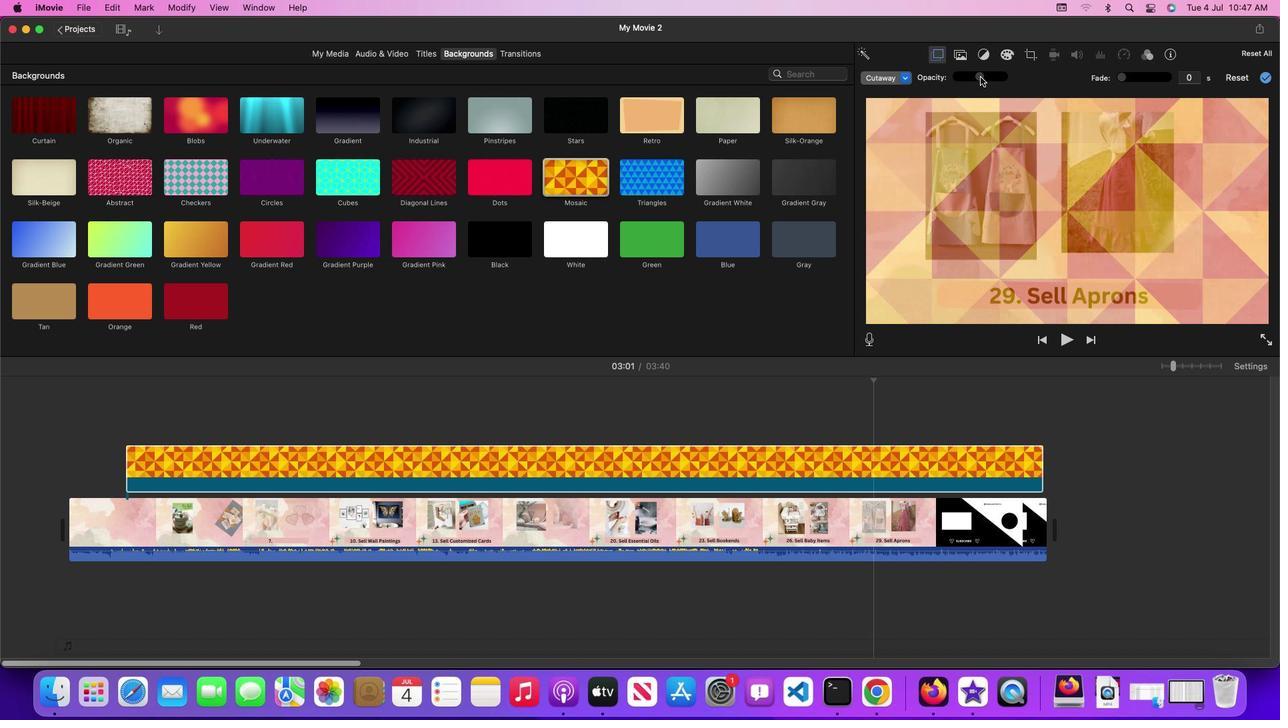 
Action: Mouse pressed left at (991, 87)
Screenshot: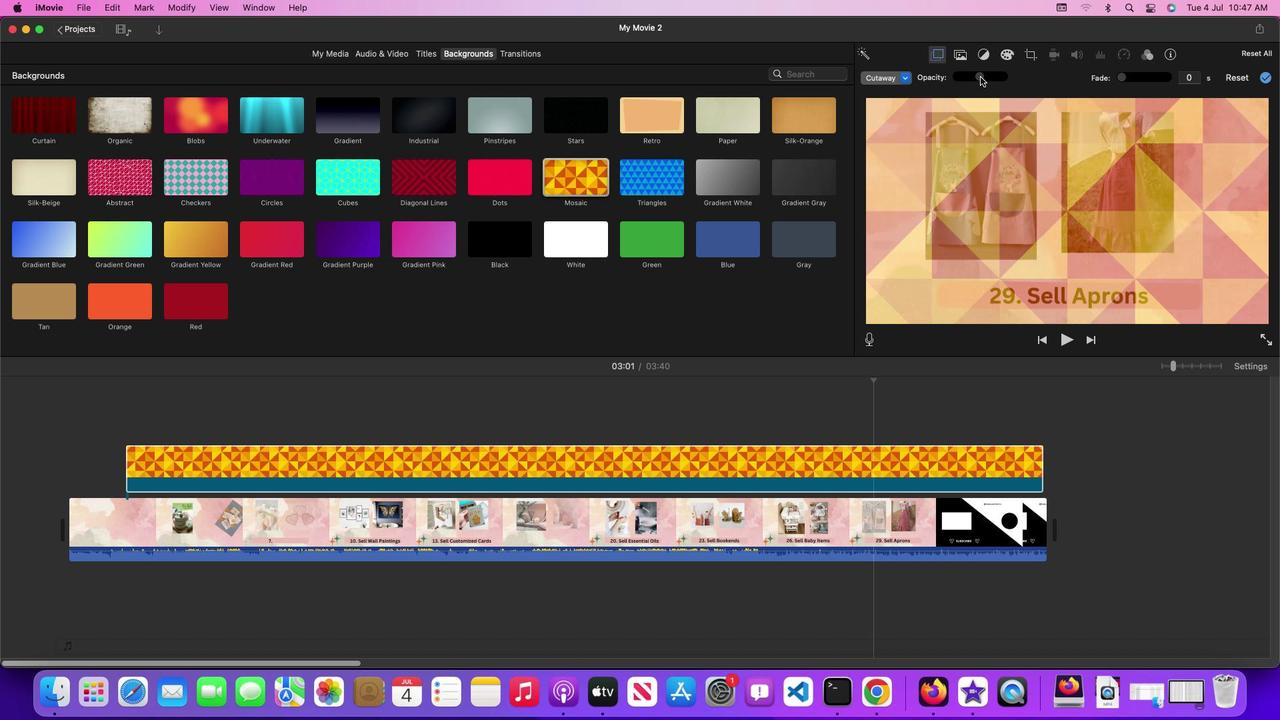 
Action: Mouse moved to (982, 86)
Screenshot: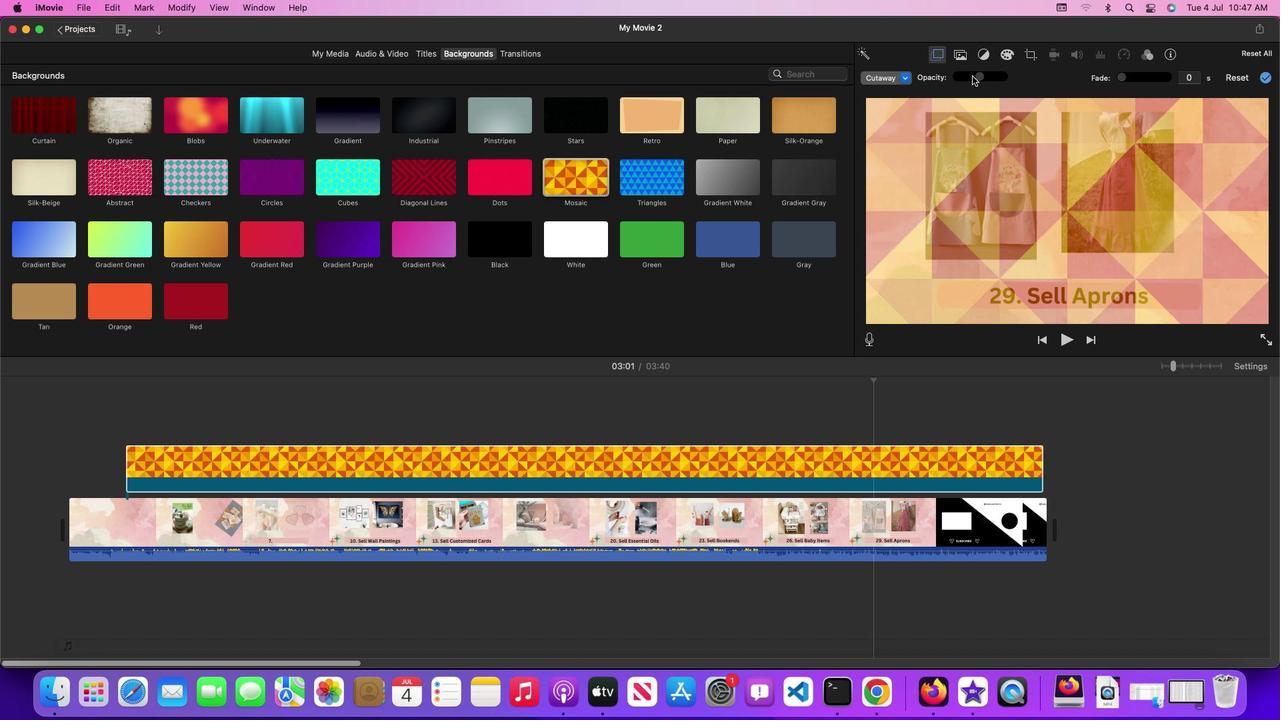 
Action: Mouse pressed left at (982, 86)
Screenshot: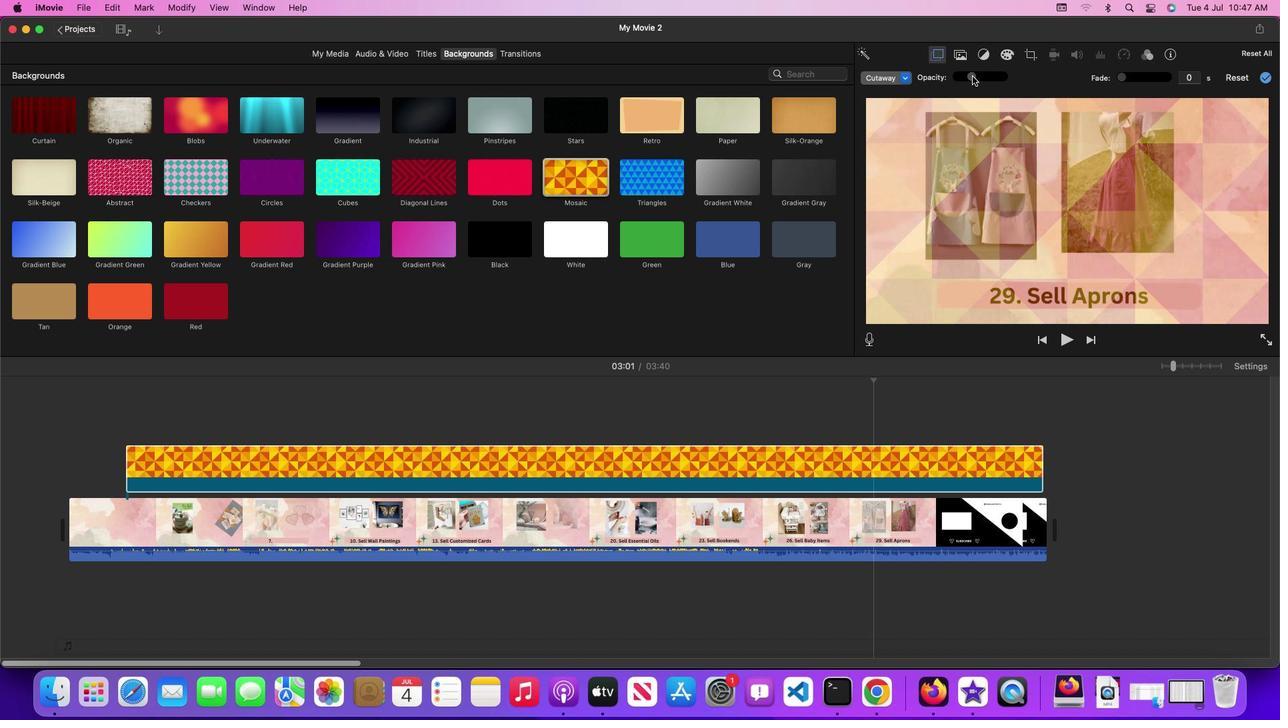 
Action: Mouse moved to (987, 86)
Screenshot: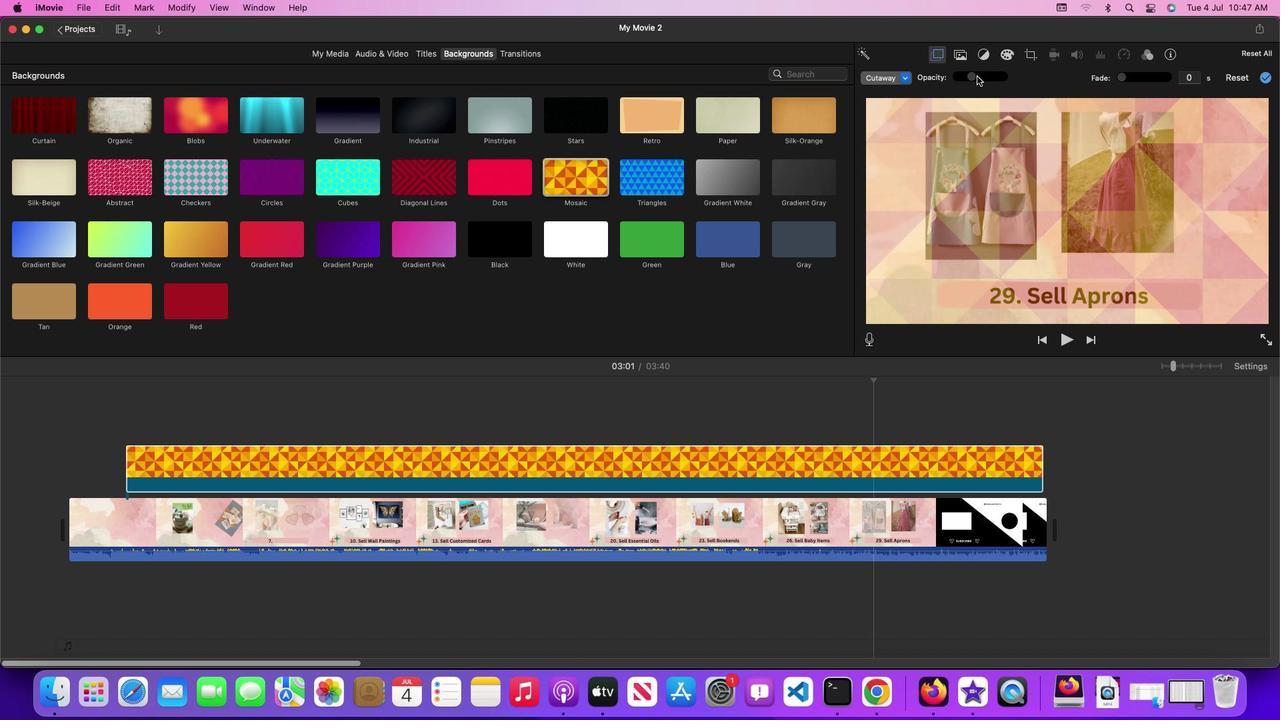 
Action: Mouse pressed left at (987, 86)
Screenshot: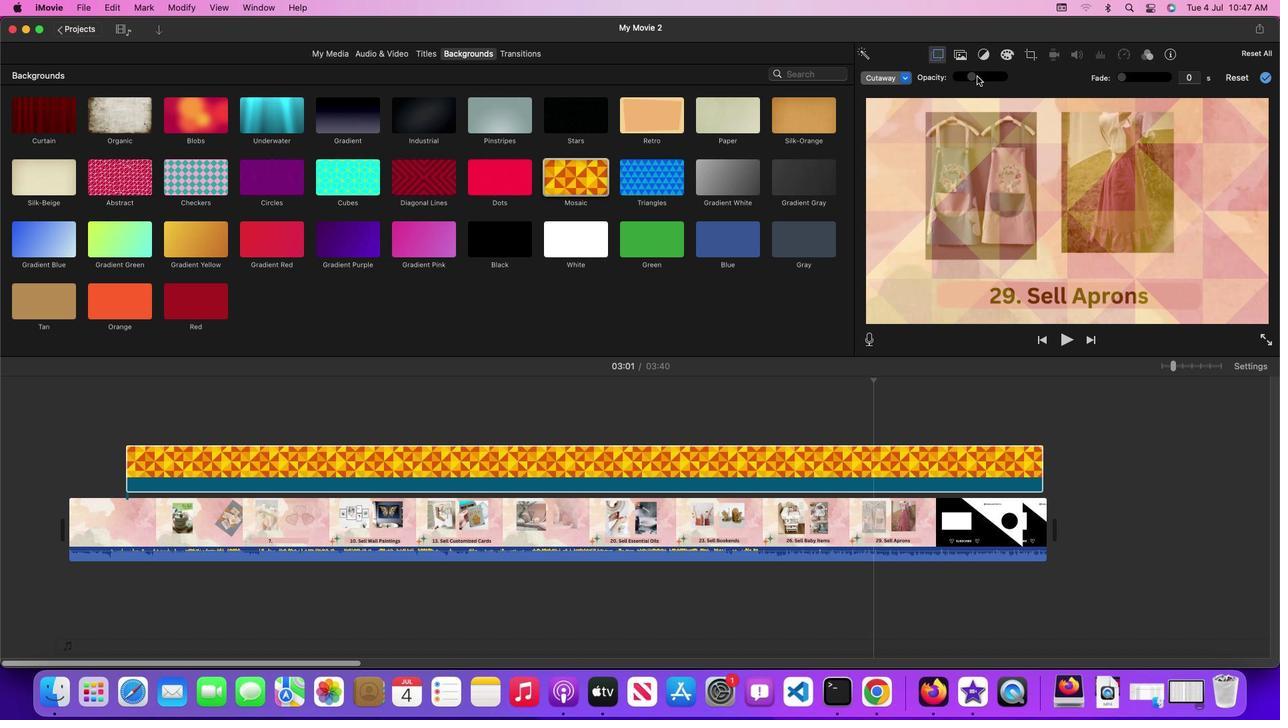 
Action: Mouse moved to (989, 86)
Screenshot: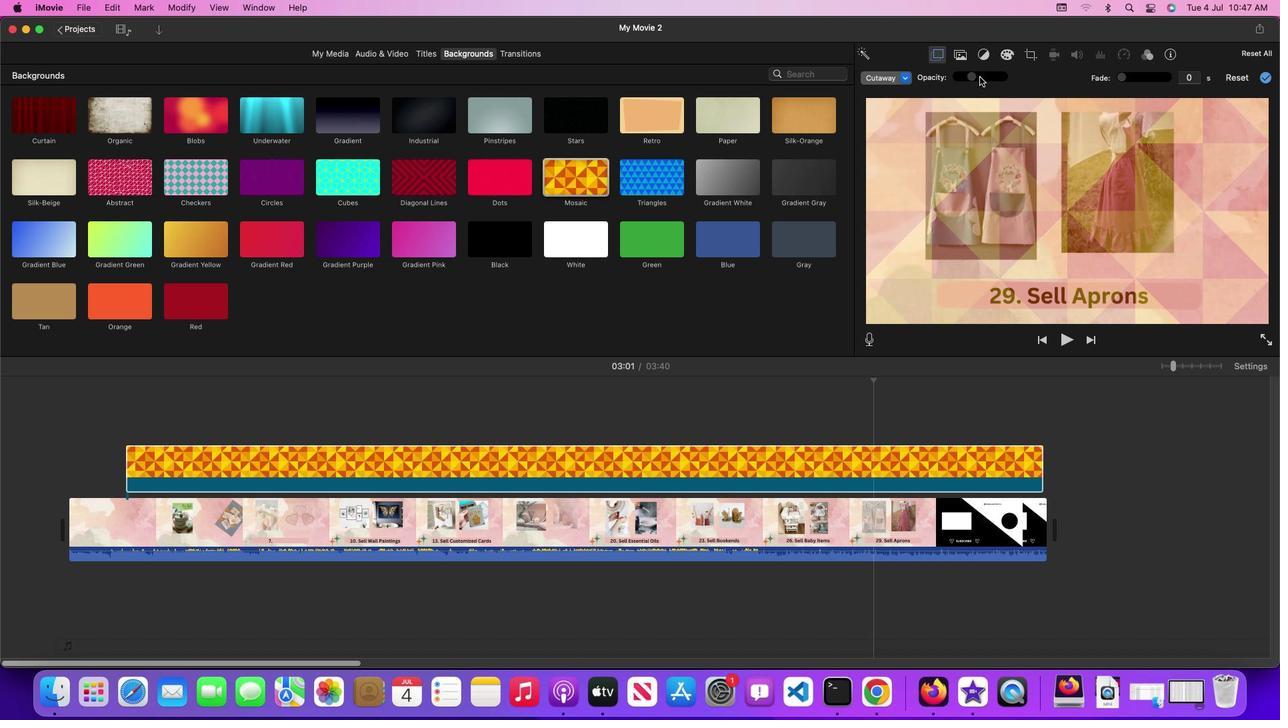 
Action: Mouse pressed left at (989, 86)
Screenshot: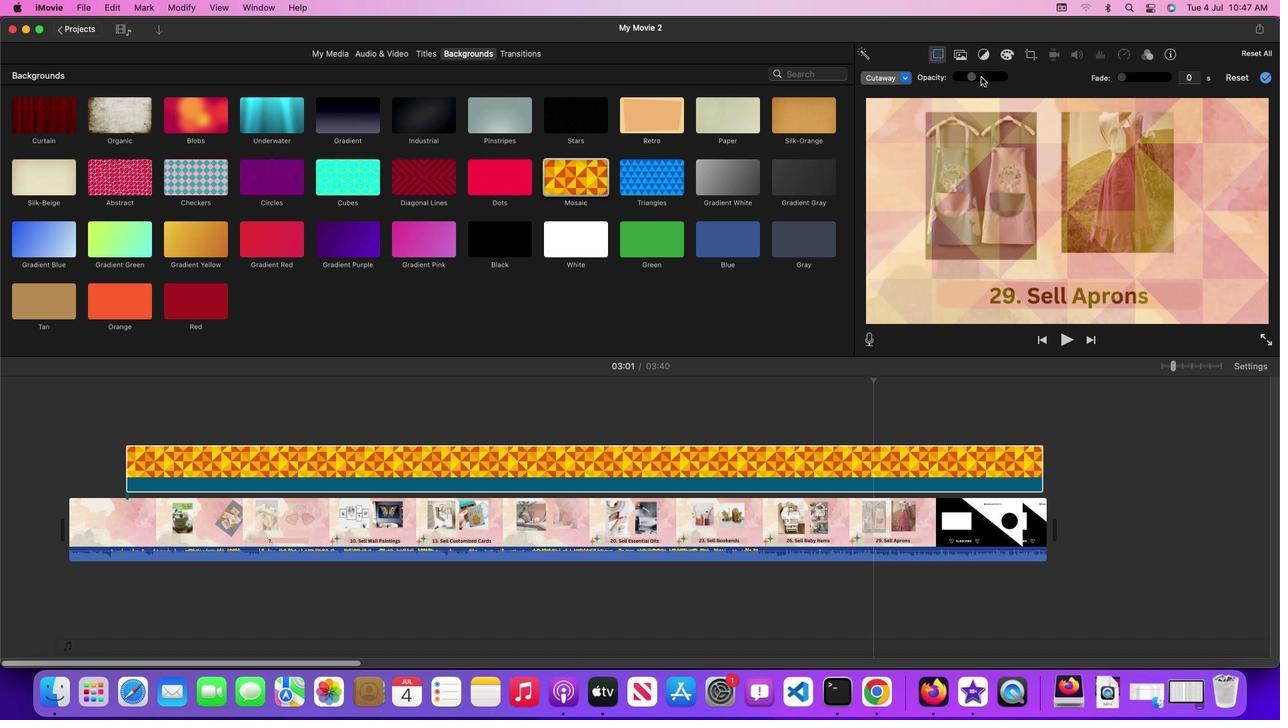 
Action: Mouse moved to (994, 86)
Screenshot: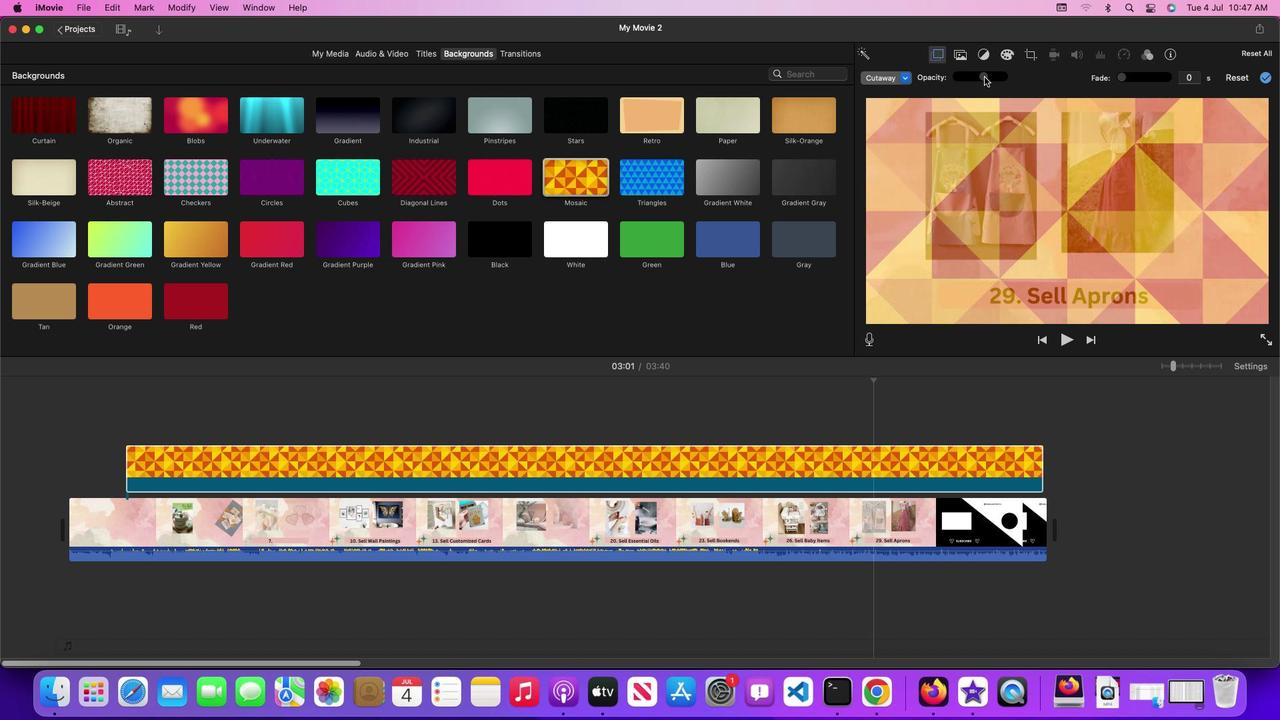 
Action: Mouse pressed left at (994, 86)
Screenshot: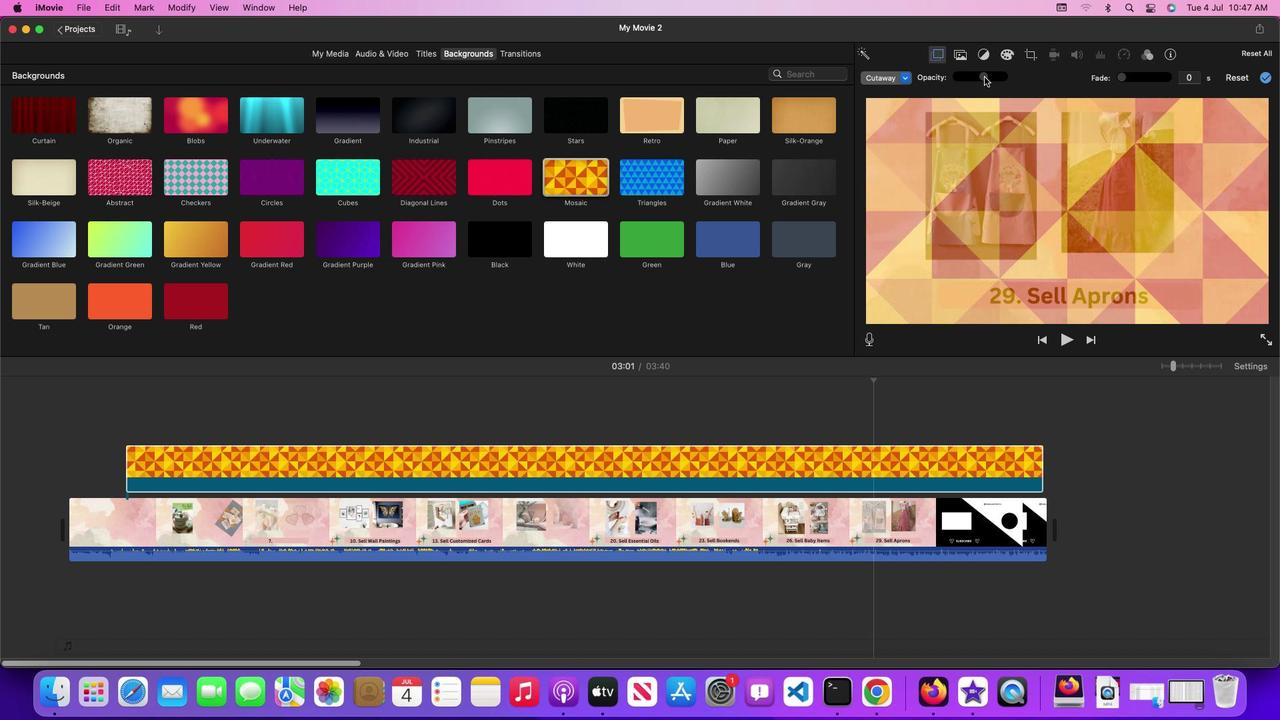 
Action: Mouse moved to (986, 86)
Screenshot: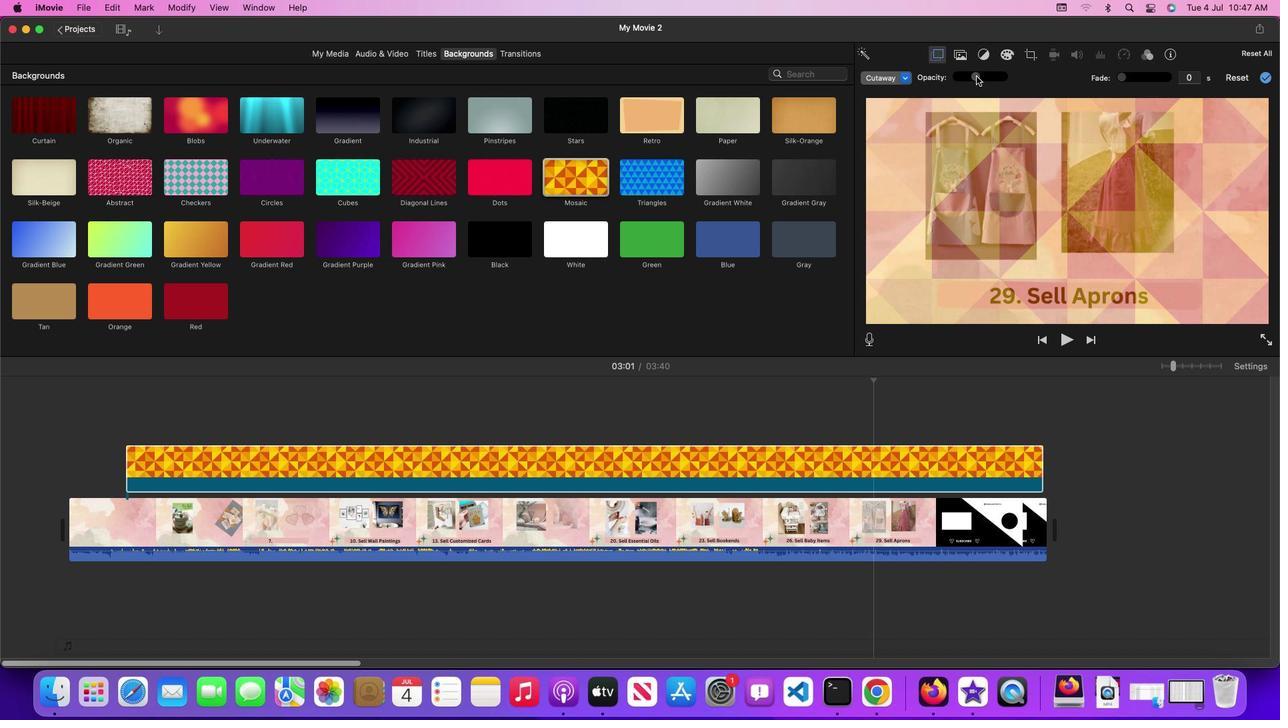 
Action: Mouse pressed left at (986, 86)
Screenshot: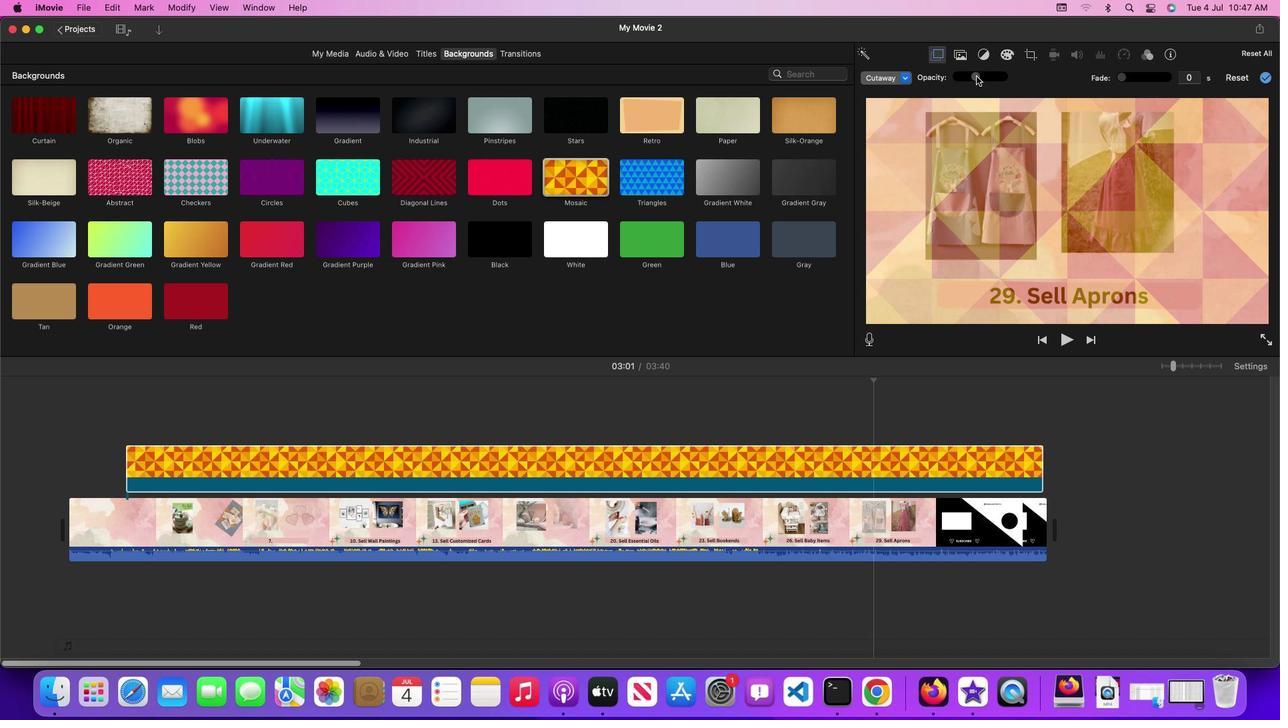 
Action: Mouse moved to (987, 86)
Screenshot: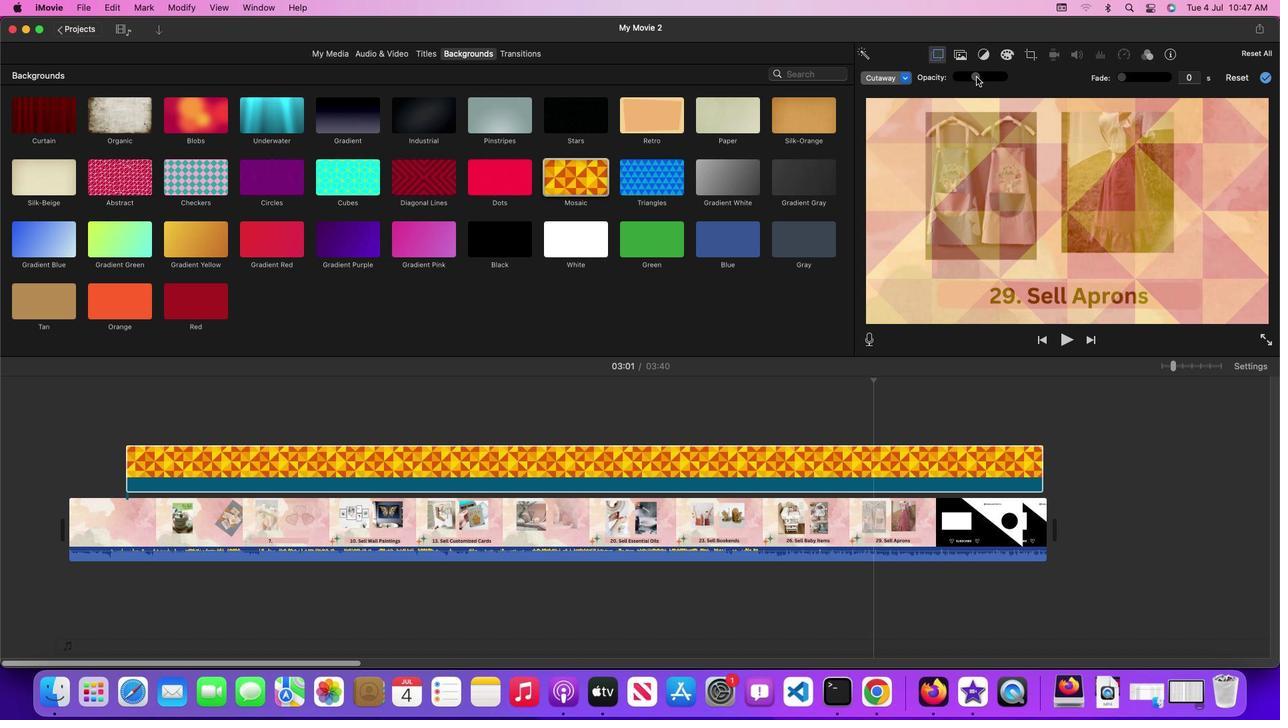 
Action: Key pressed Key.space
Screenshot: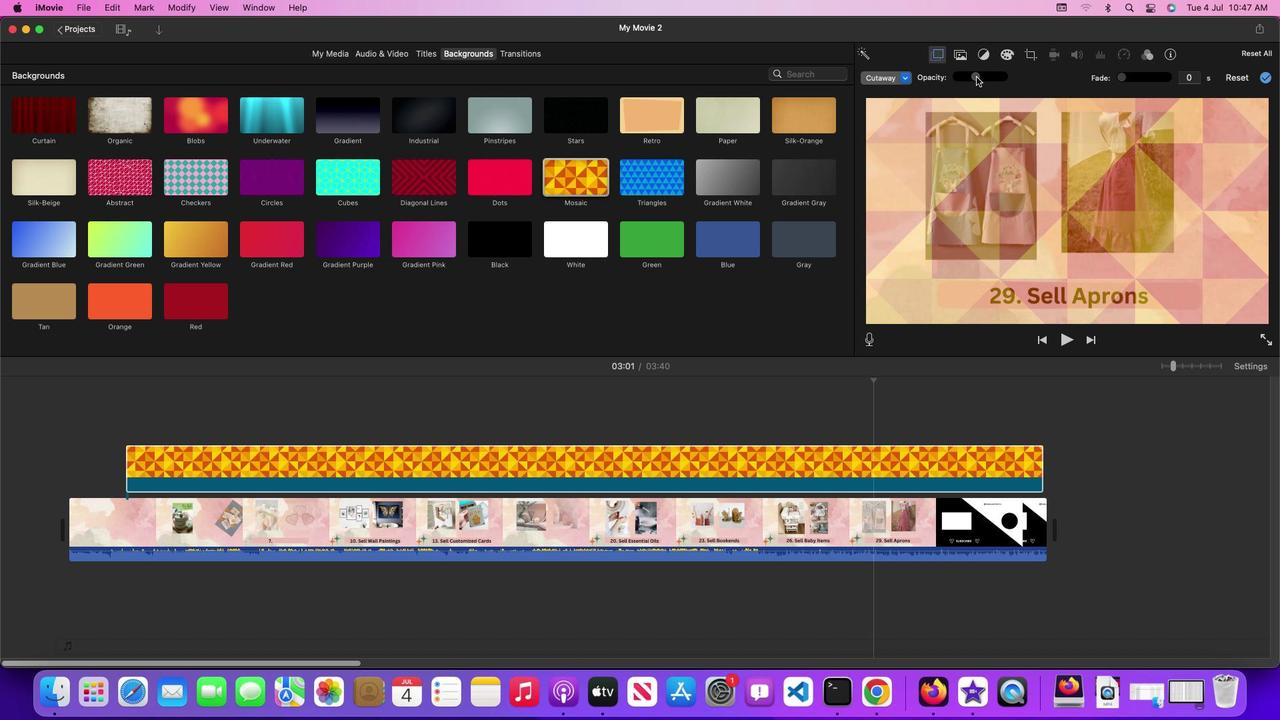 
Action: Mouse moved to (1001, 218)
Screenshot: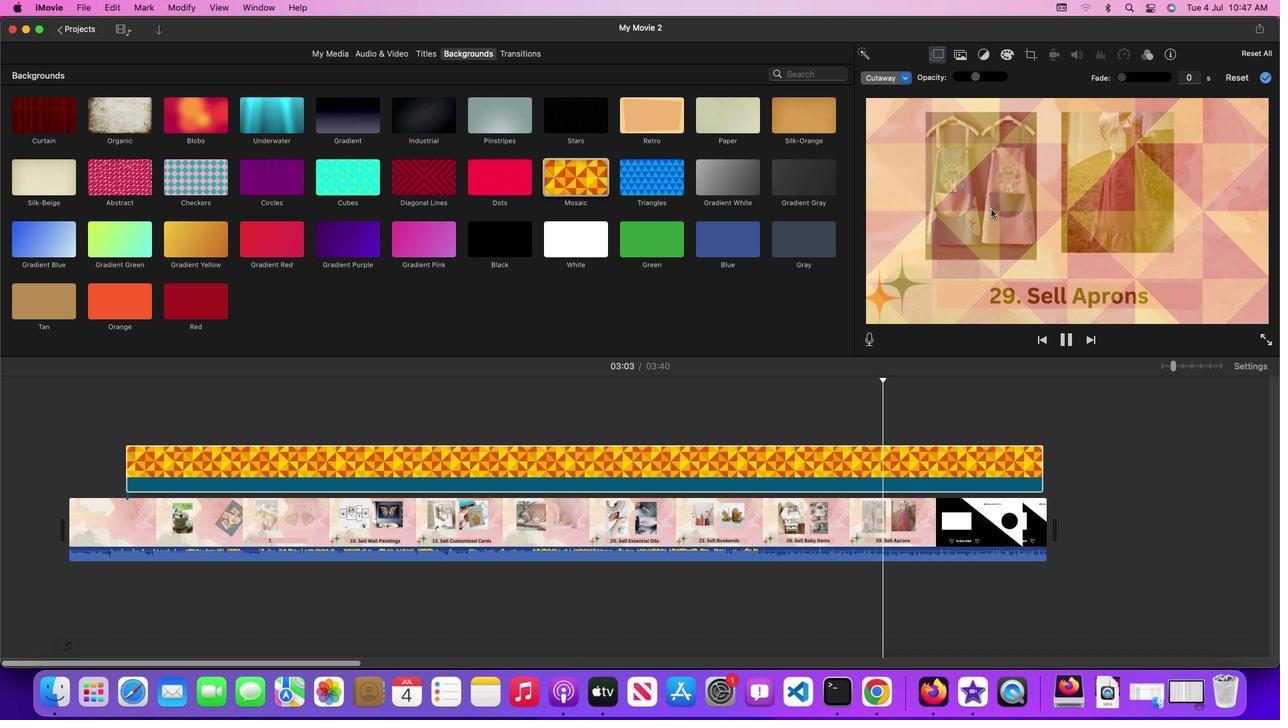 
